 Task: Look for space in Al Miqdādīyah, Iraq from 1st June, 2023 to 9th June, 2023 for 5 adults in price range Rs.6000 to Rs.12000. Place can be entire place with 3 bedrooms having 3 beds and 3 bathrooms. Property type can be house, flat, guest house. Amenities needed are: washing machine. Booking option can be shelf check-in. Required host language is English.
Action: Mouse moved to (462, 100)
Screenshot: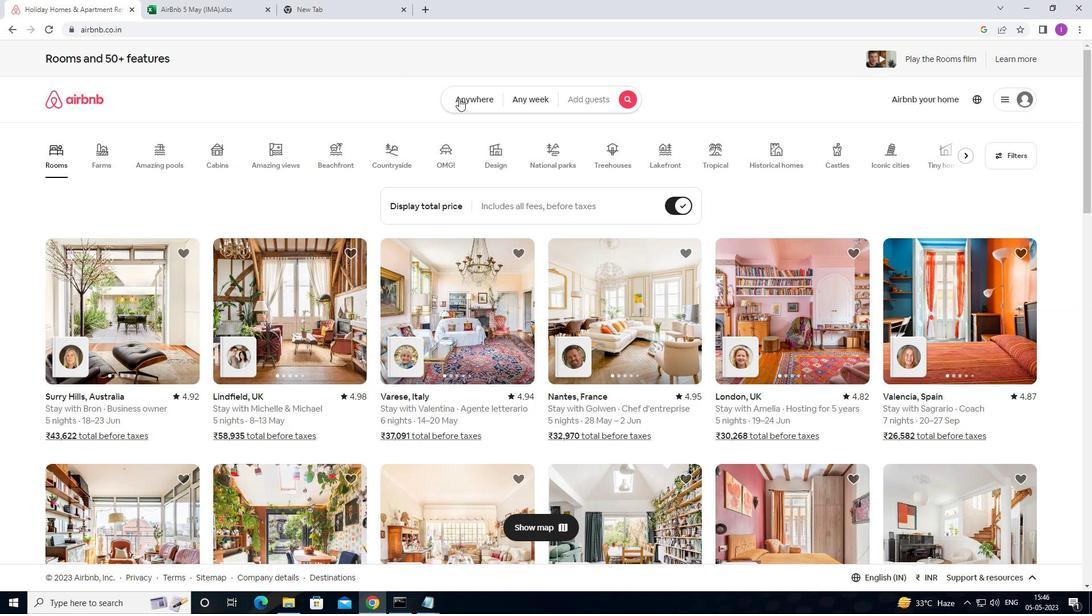 
Action: Mouse pressed left at (462, 100)
Screenshot: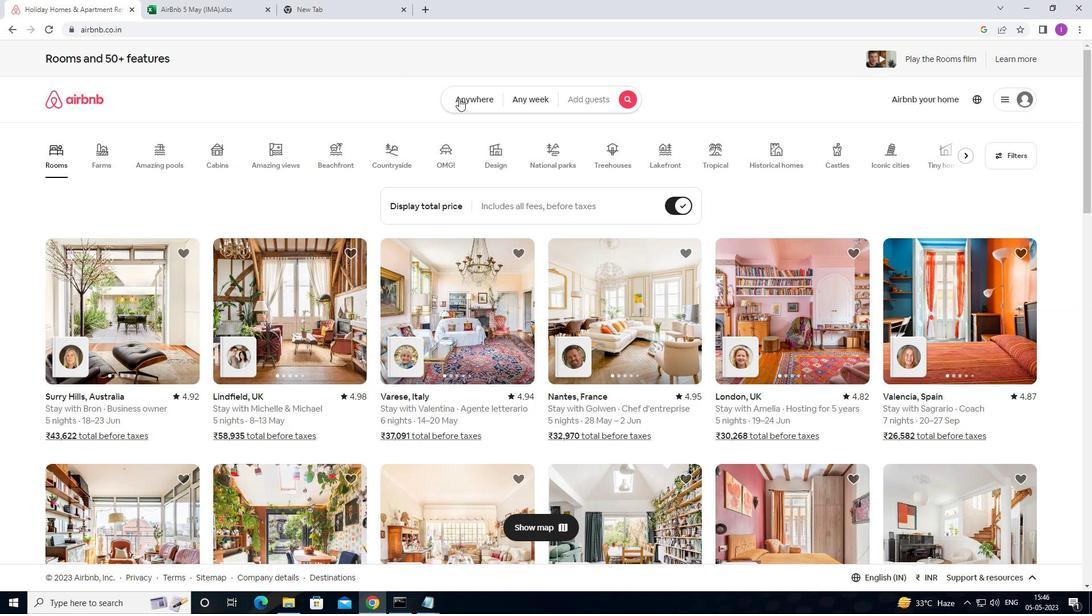 
Action: Mouse moved to (320, 143)
Screenshot: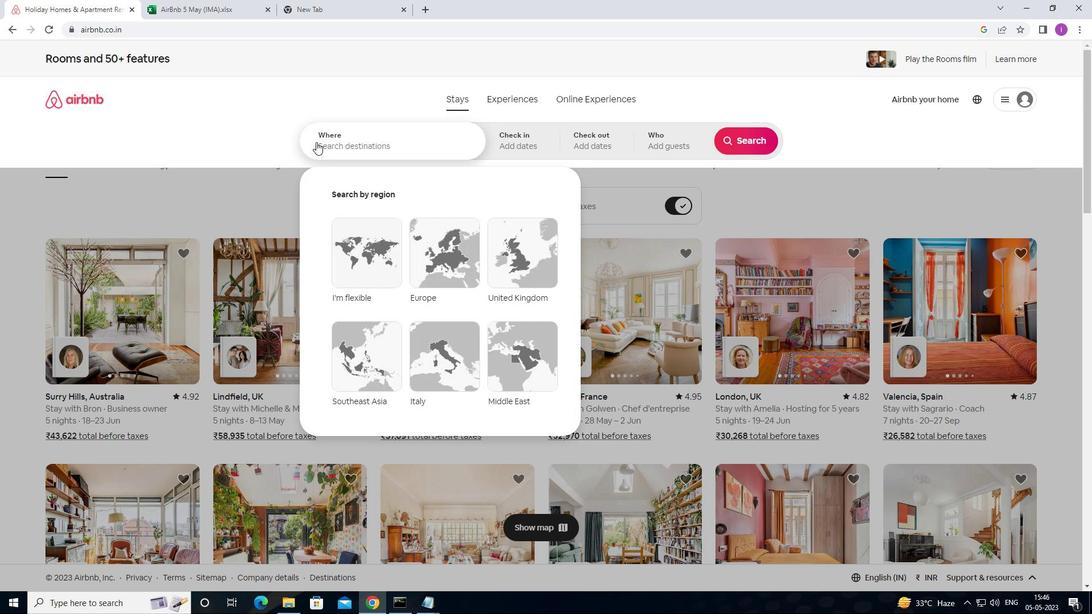 
Action: Mouse pressed left at (320, 143)
Screenshot: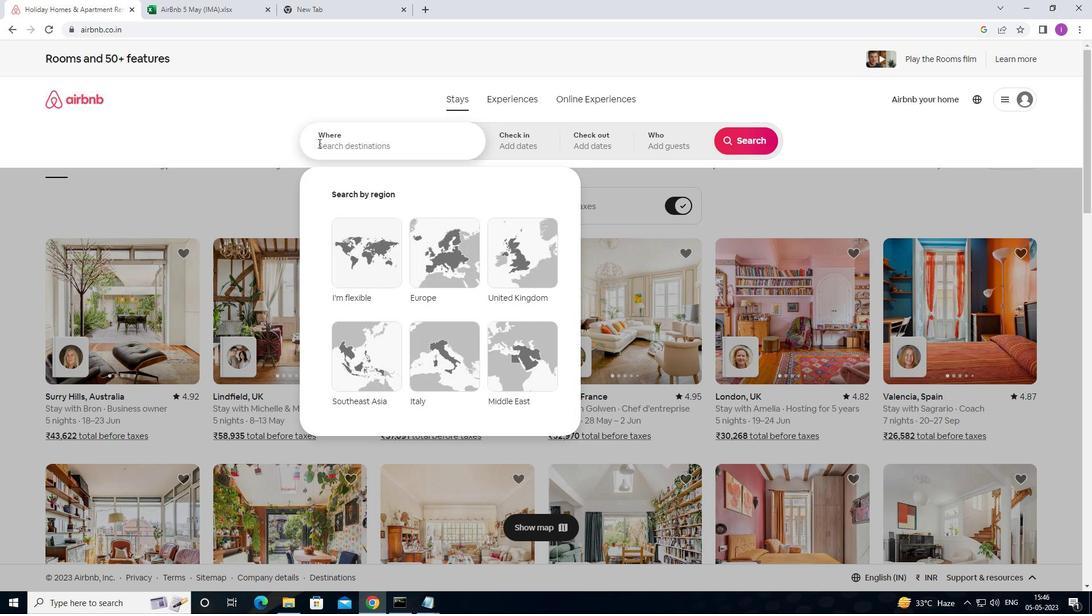 
Action: Mouse moved to (343, 142)
Screenshot: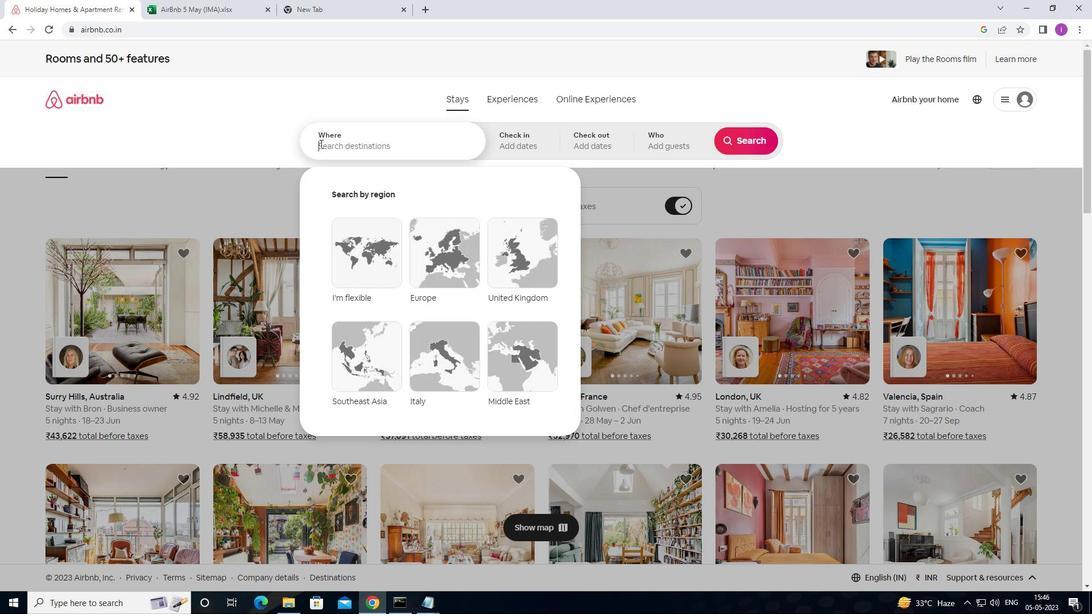 
Action: Key pressed <Key.shift>A<Key.shift>L<Key.space>MIQDADIYAH,<Key.shift><Key.shift>IRAQ
Screenshot: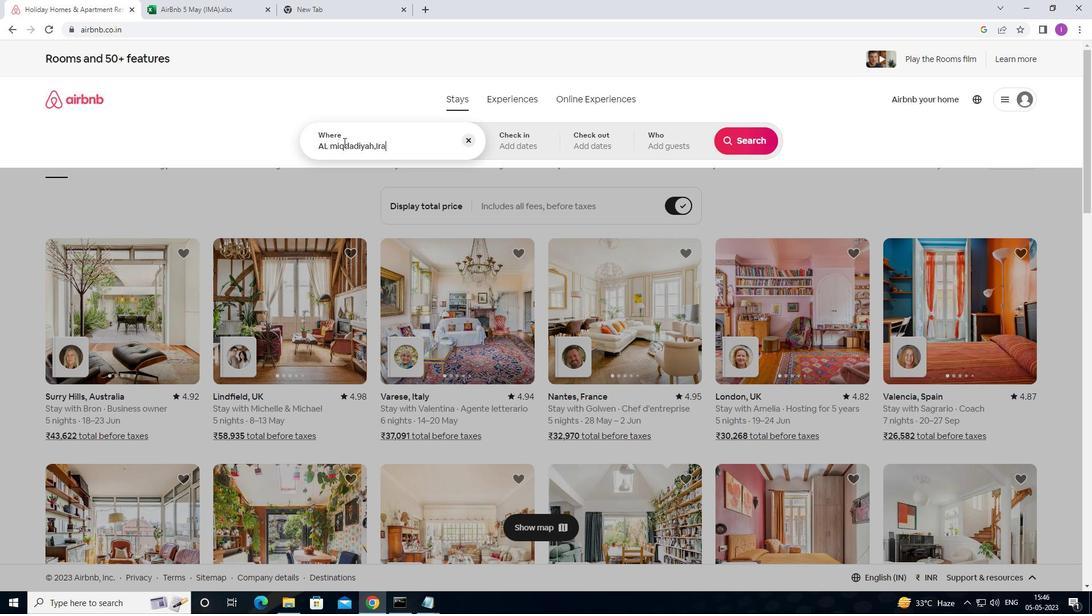 
Action: Mouse moved to (335, 146)
Screenshot: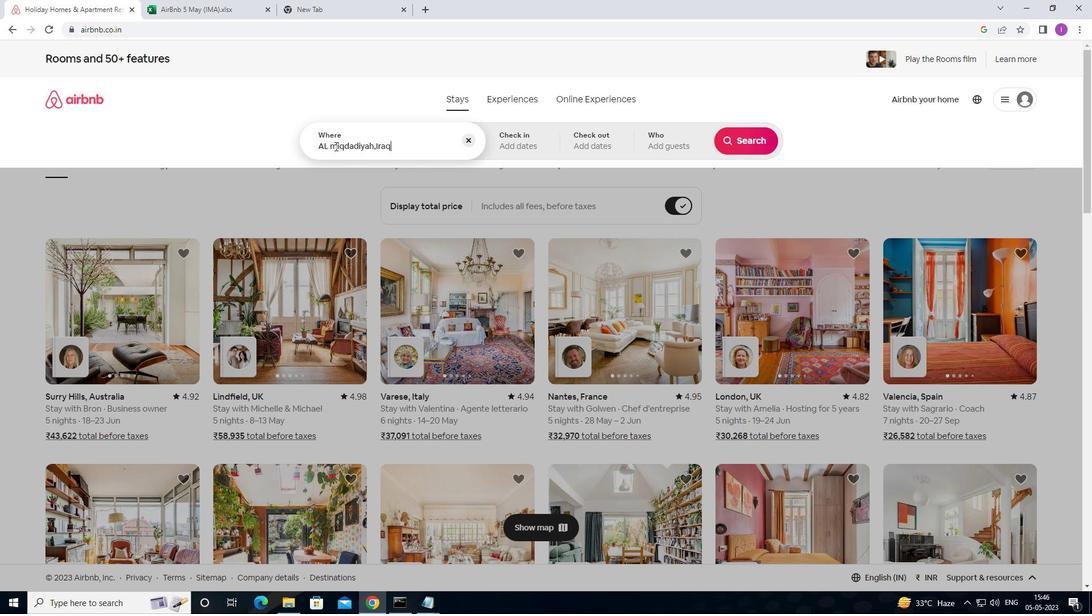 
Action: Mouse pressed left at (335, 146)
Screenshot: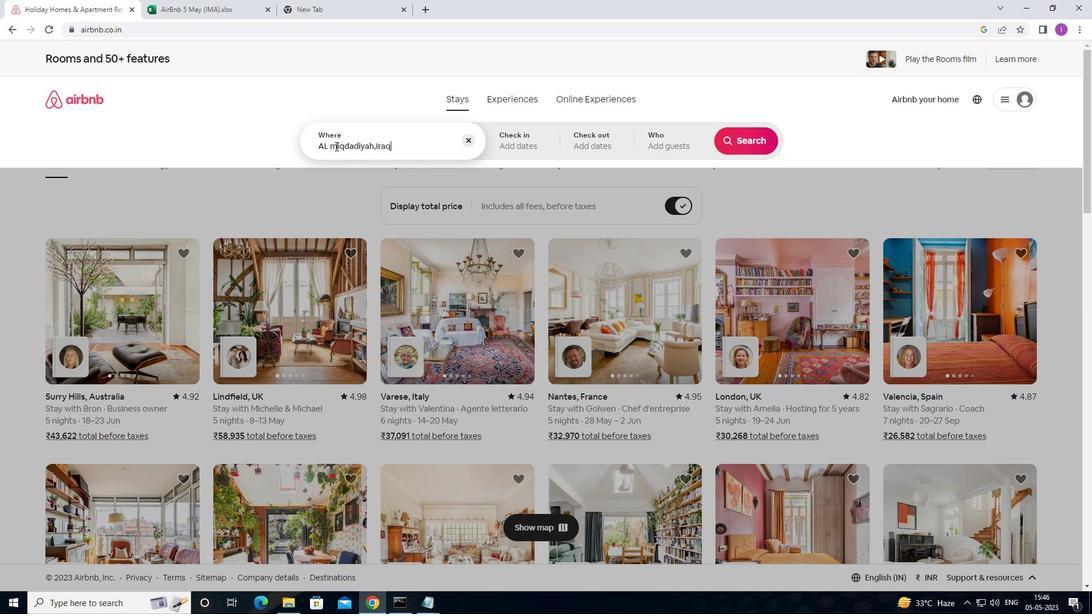 
Action: Mouse moved to (337, 146)
Screenshot: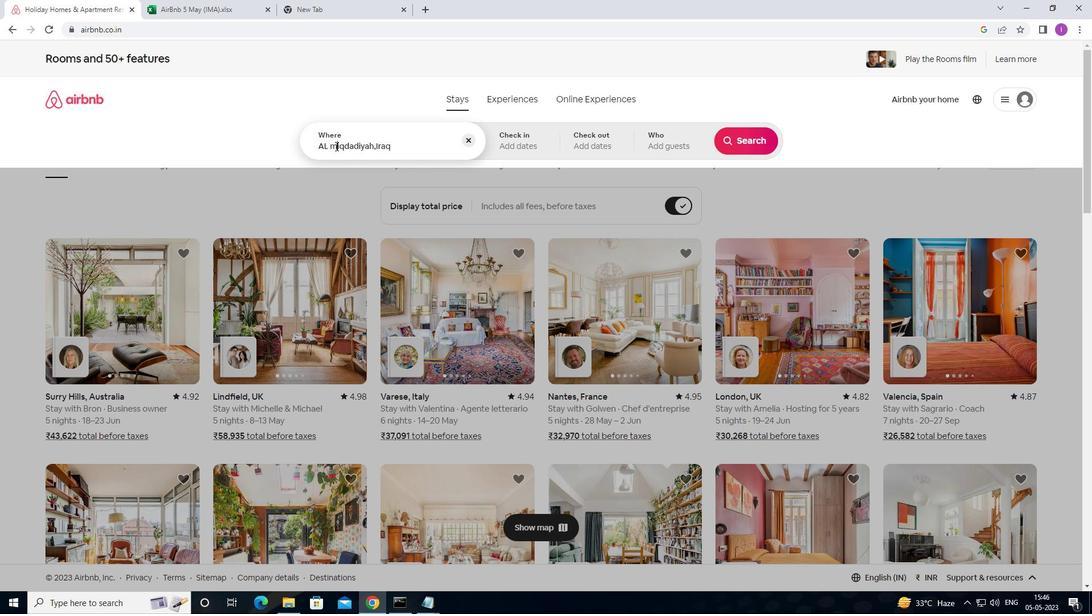 
Action: Key pressed <Key.backspace>
Screenshot: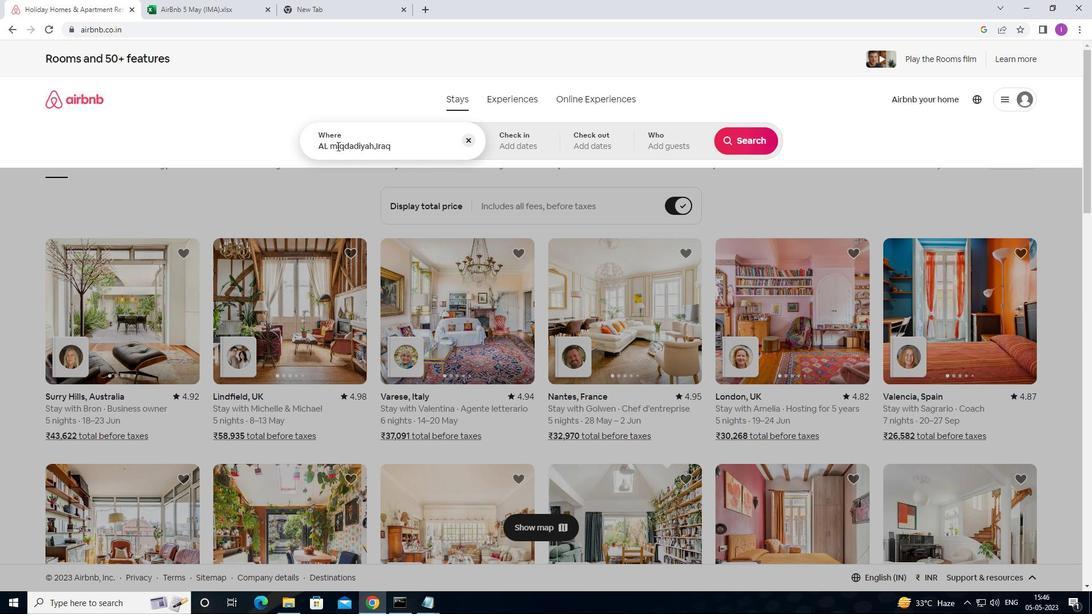
Action: Mouse moved to (344, 136)
Screenshot: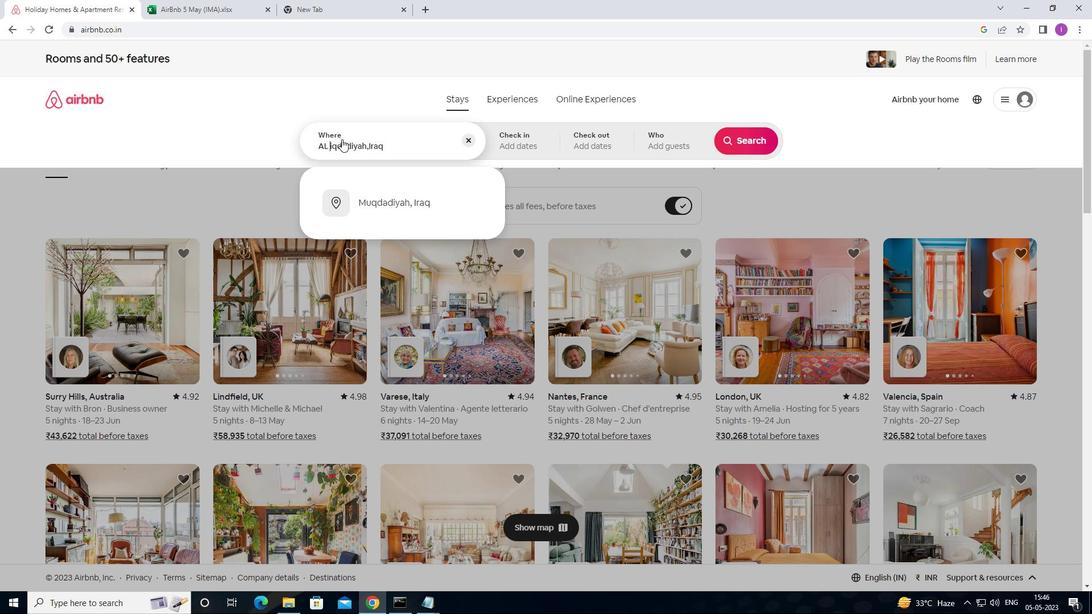 
Action: Key pressed <Key.shift>
Screenshot: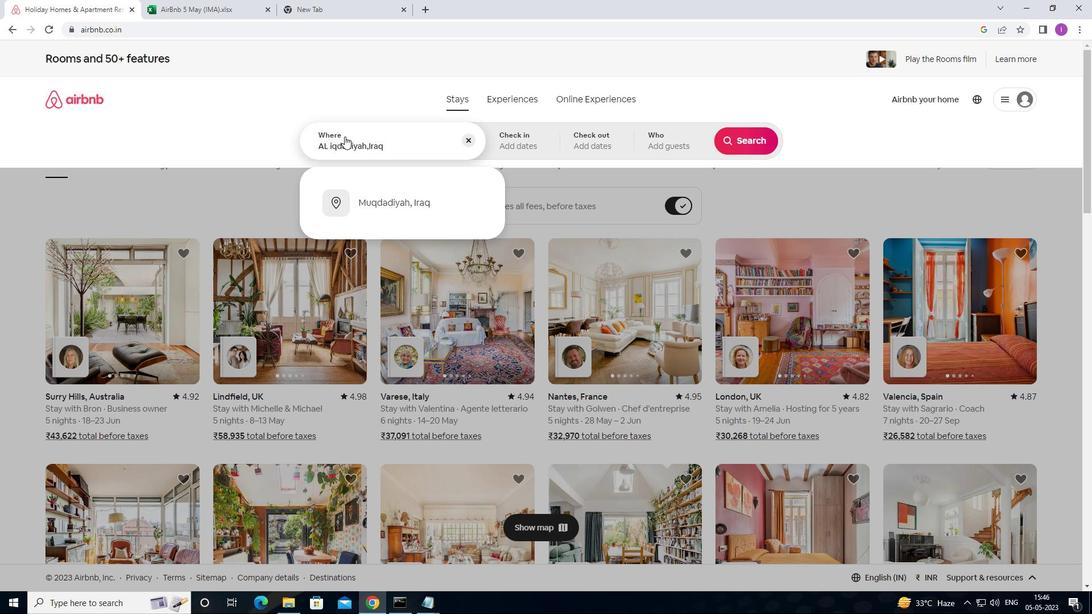 
Action: Mouse moved to (345, 135)
Screenshot: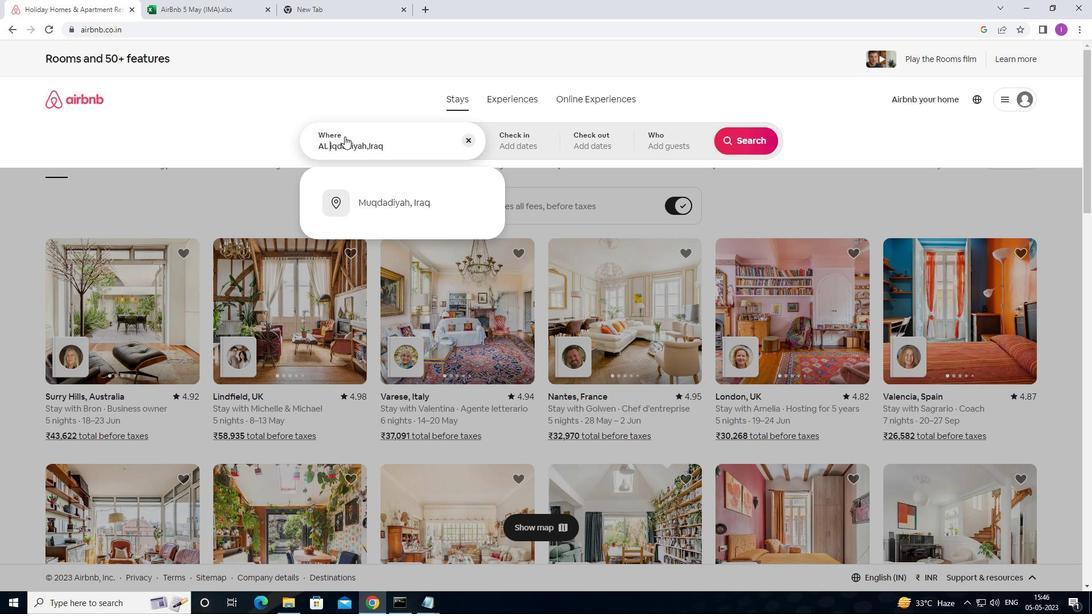 
Action: Key pressed <Key.shift>
Screenshot: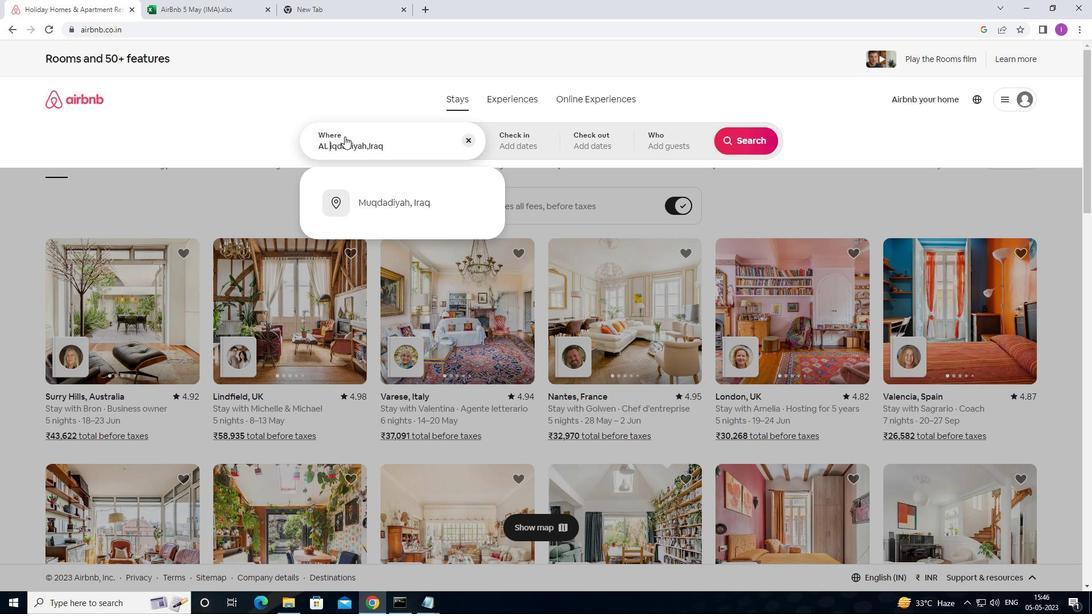 
Action: Mouse moved to (346, 134)
Screenshot: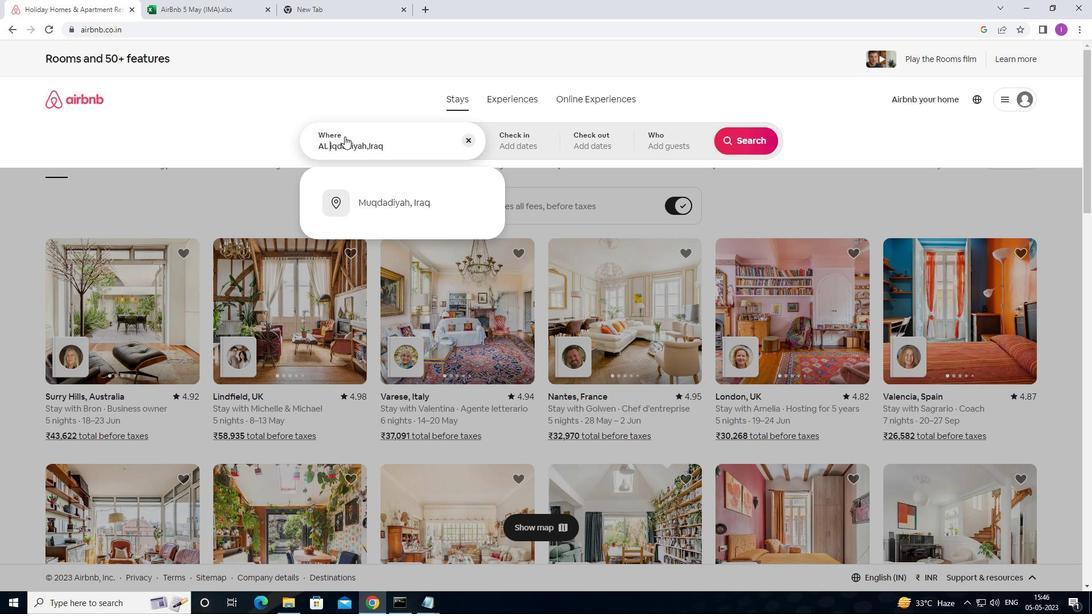 
Action: Key pressed <Key.shift><Key.shift><Key.shift><Key.shift><Key.shift><Key.shift><Key.shift><Key.shift><Key.shift><Key.shift><Key.shift><Key.shift><Key.shift><Key.shift><Key.shift><Key.shift><Key.shift><Key.shift><Key.shift><Key.shift><Key.shift><Key.shift><Key.shift><Key.shift><Key.shift><Key.shift><Key.shift><Key.shift><Key.shift><Key.shift><Key.shift><Key.shift><Key.shift><Key.shift>M
Screenshot: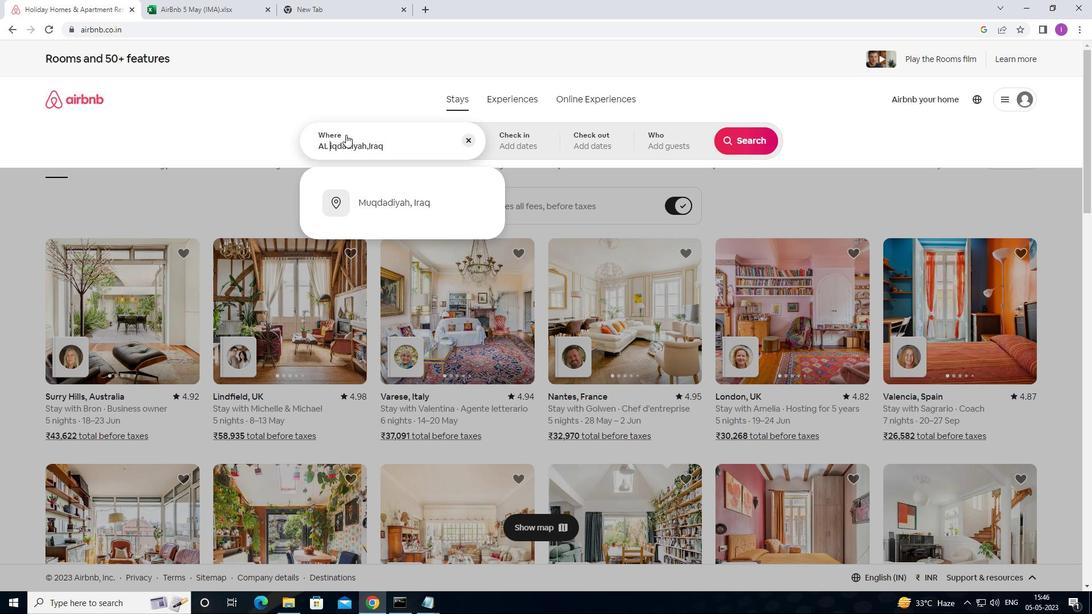 
Action: Mouse moved to (425, 149)
Screenshot: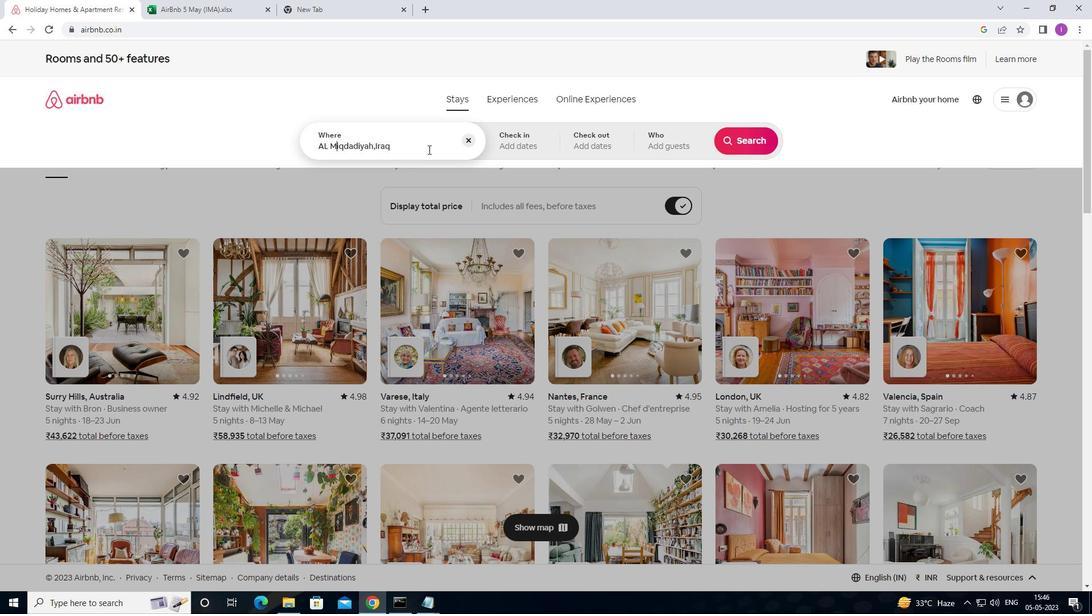
Action: Mouse pressed left at (425, 149)
Screenshot: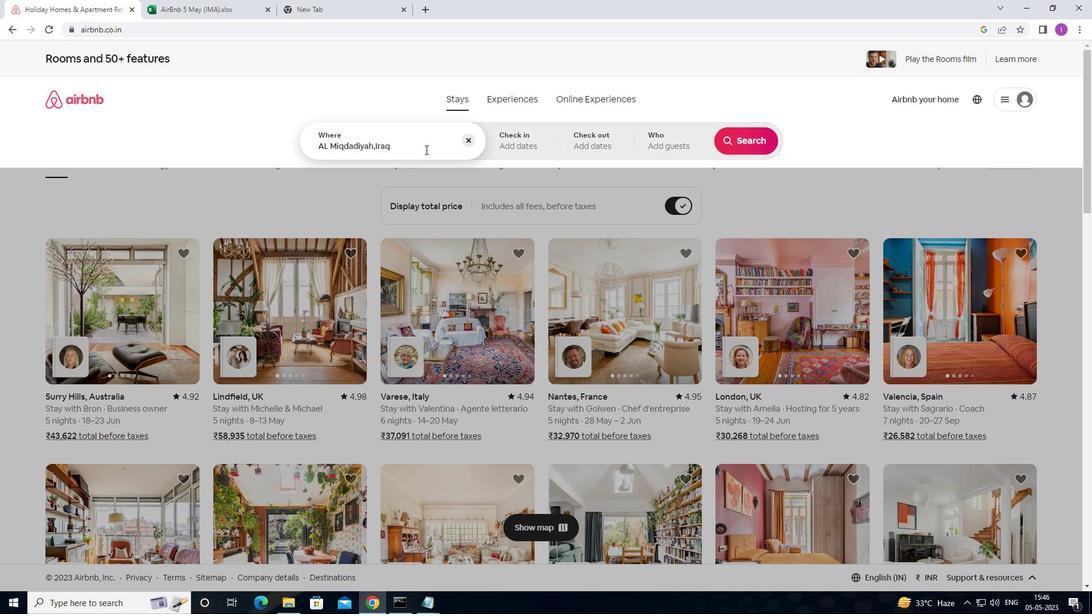 
Action: Mouse moved to (541, 147)
Screenshot: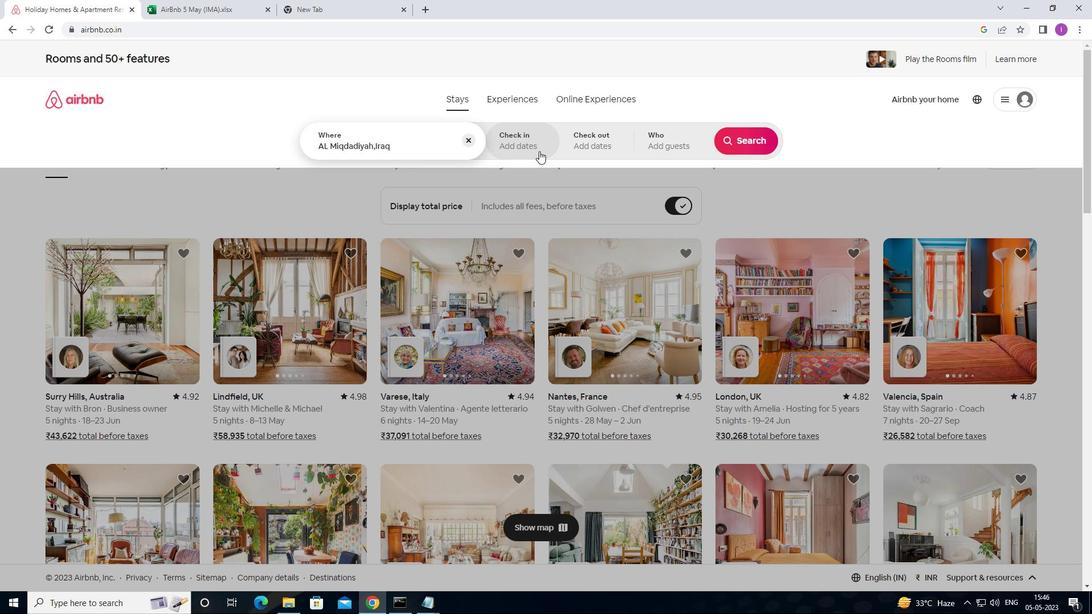 
Action: Mouse pressed left at (541, 147)
Screenshot: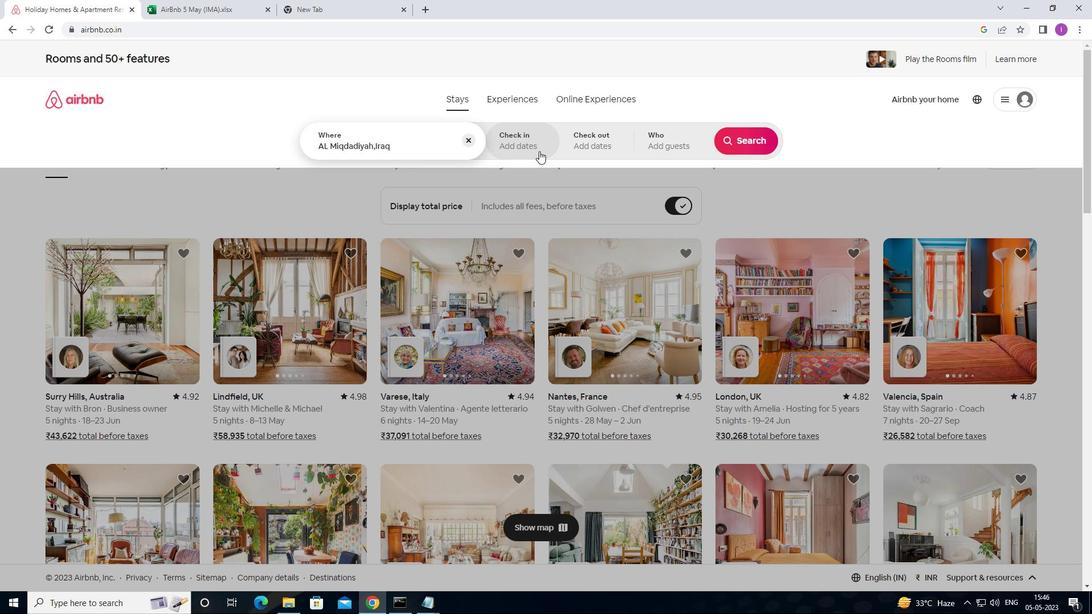 
Action: Mouse moved to (742, 233)
Screenshot: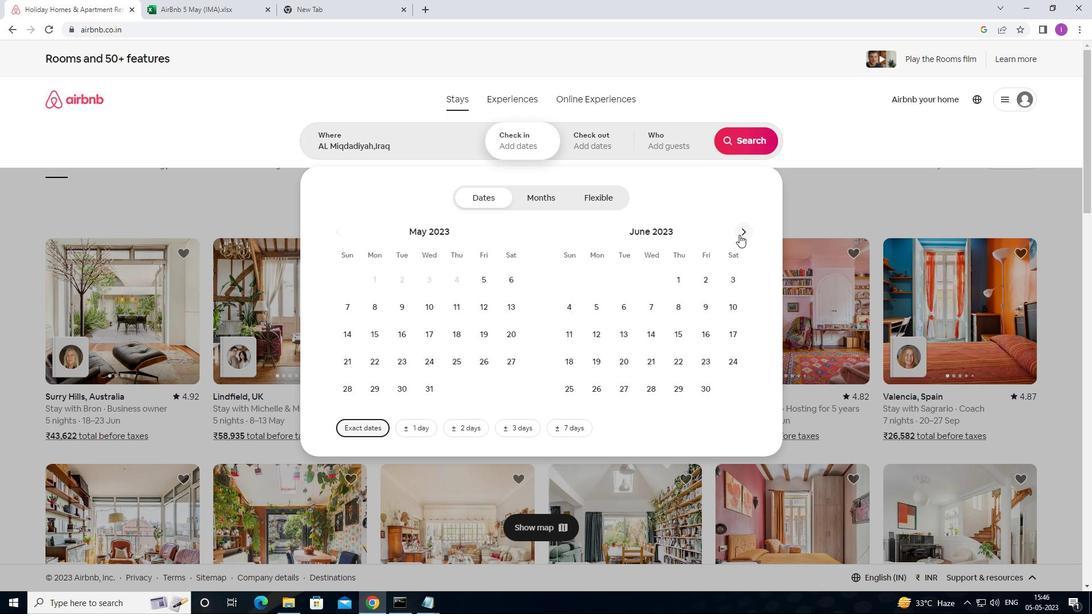 
Action: Mouse pressed left at (742, 233)
Screenshot: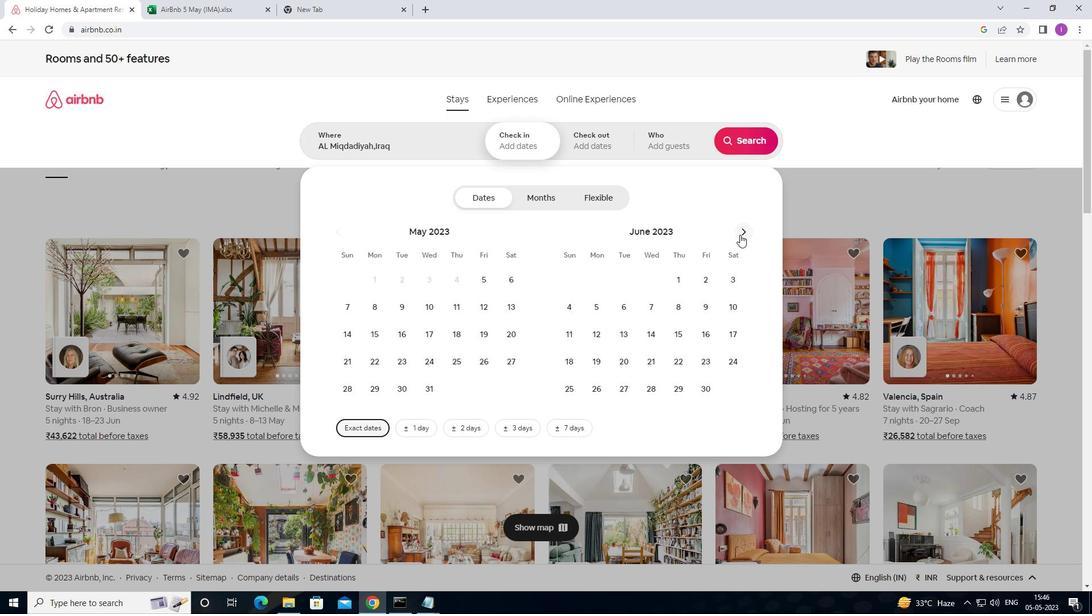 
Action: Mouse moved to (460, 280)
Screenshot: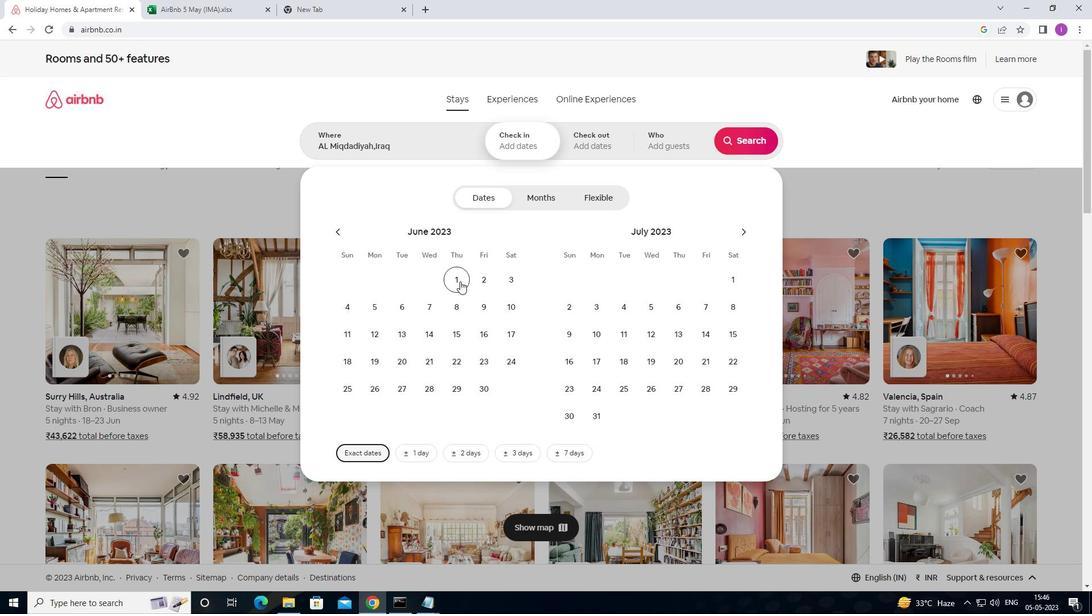 
Action: Mouse pressed left at (460, 280)
Screenshot: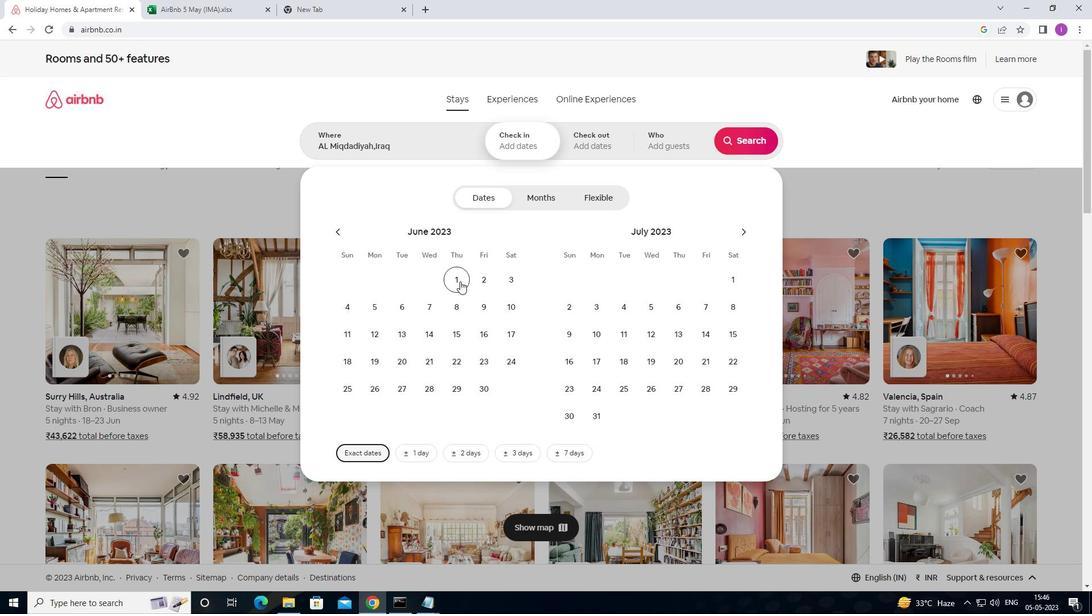 
Action: Mouse moved to (483, 309)
Screenshot: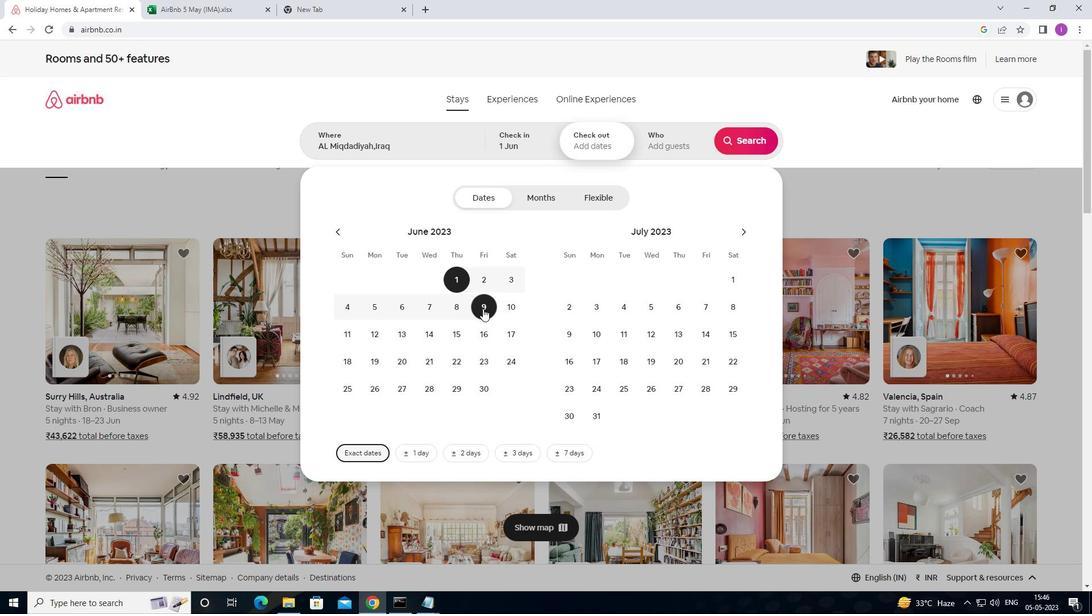 
Action: Mouse pressed left at (483, 309)
Screenshot: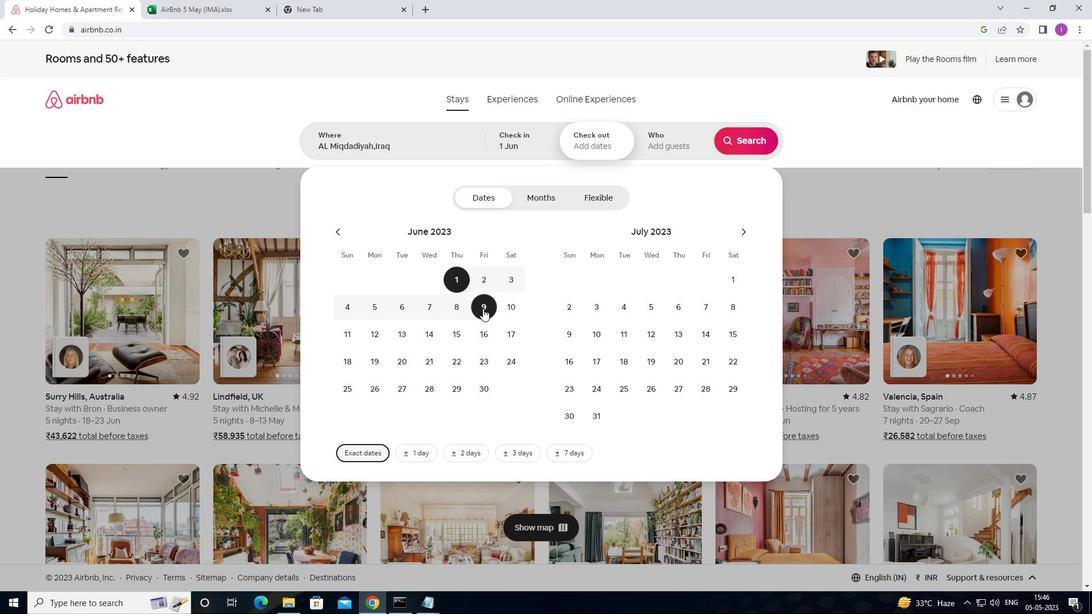
Action: Mouse moved to (669, 148)
Screenshot: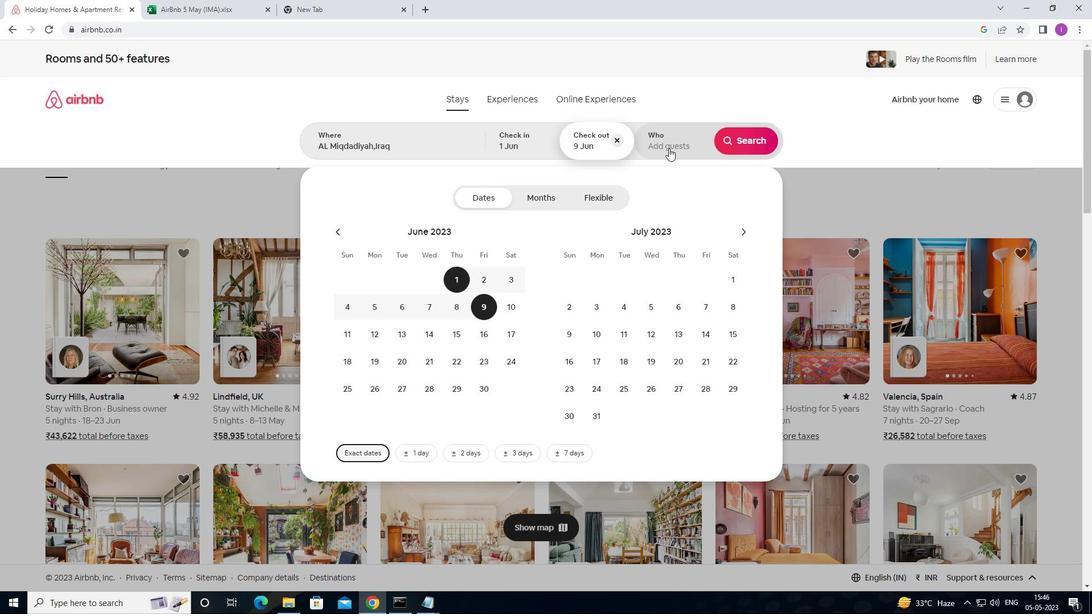 
Action: Mouse pressed left at (669, 148)
Screenshot: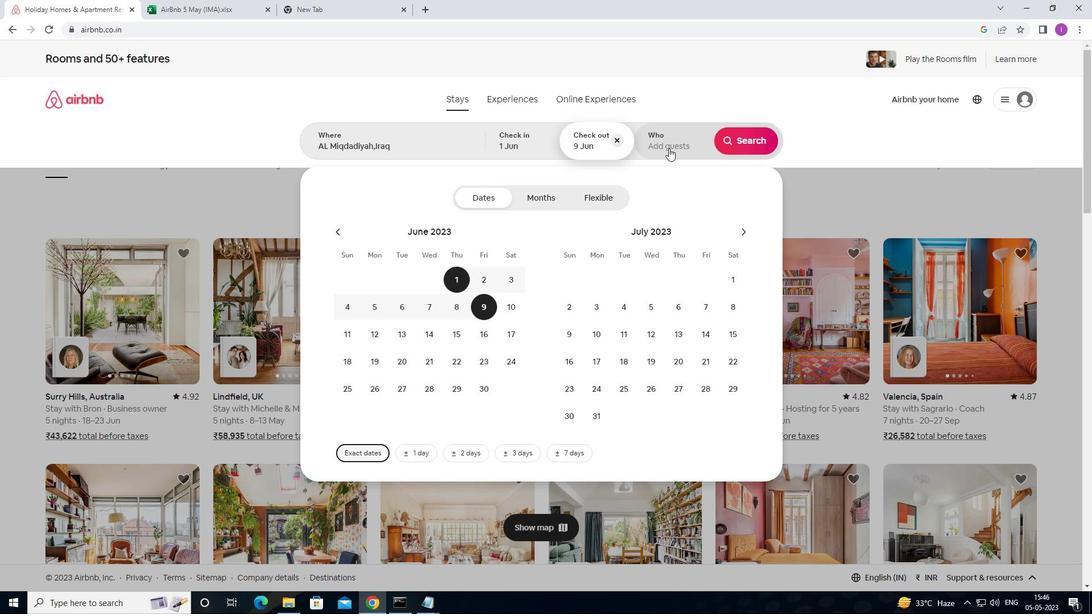 
Action: Mouse moved to (754, 198)
Screenshot: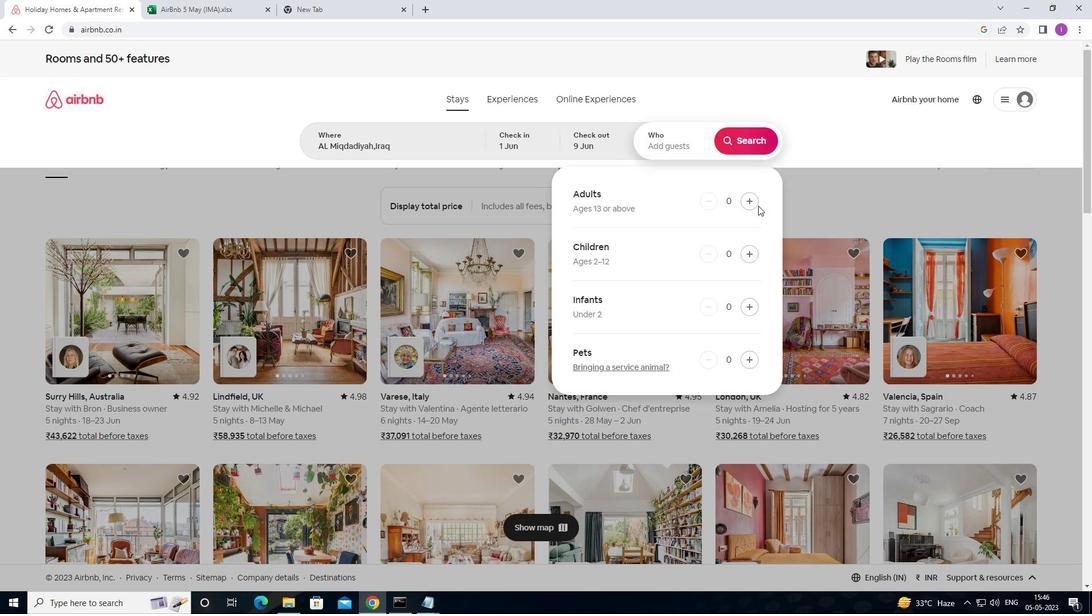 
Action: Mouse pressed left at (754, 198)
Screenshot: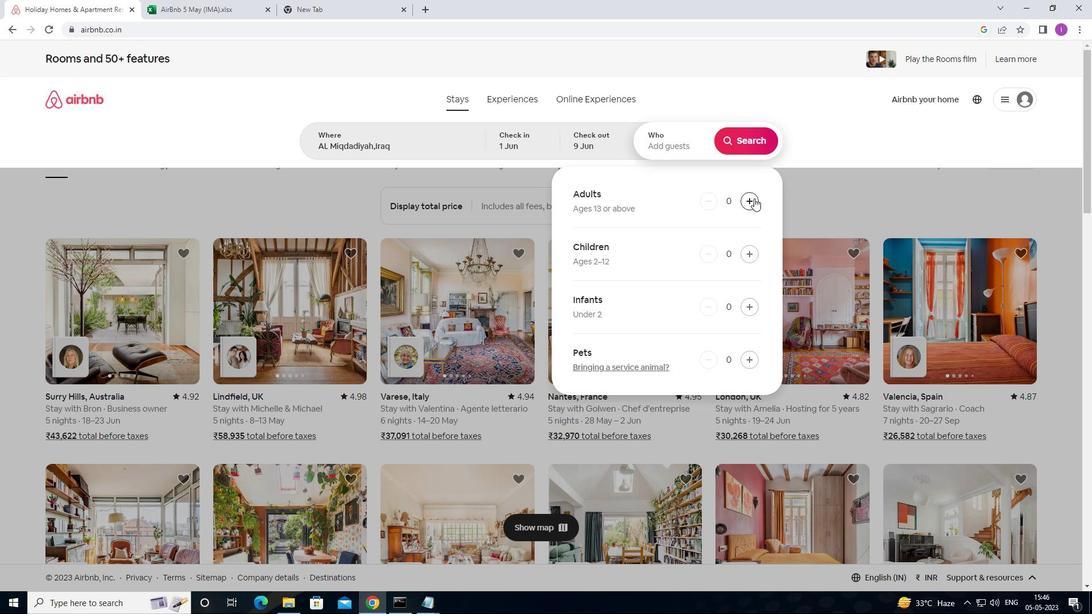 
Action: Mouse moved to (755, 197)
Screenshot: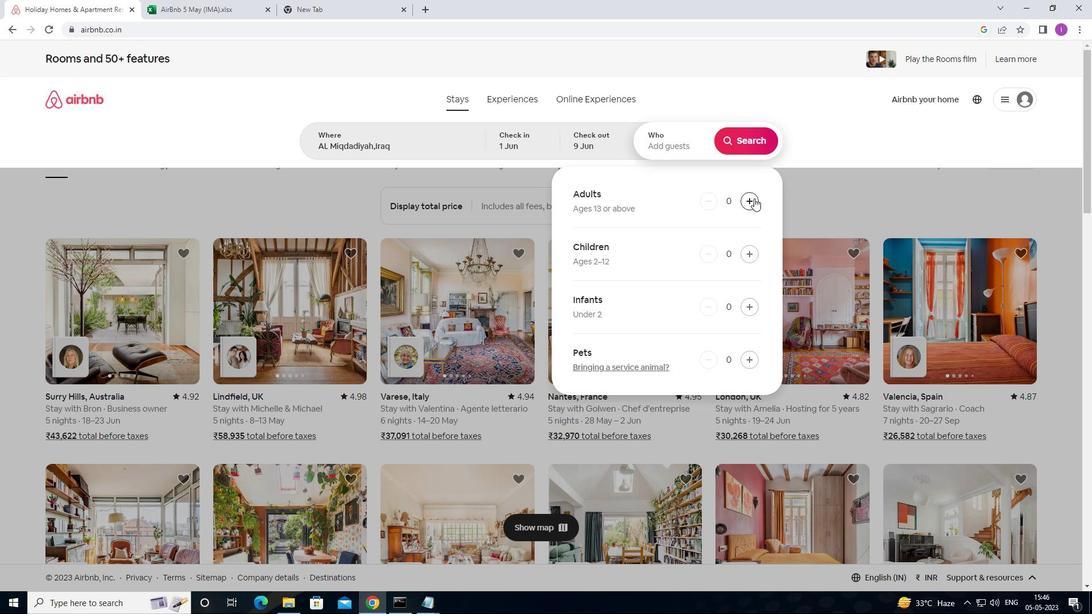 
Action: Mouse pressed left at (755, 197)
Screenshot: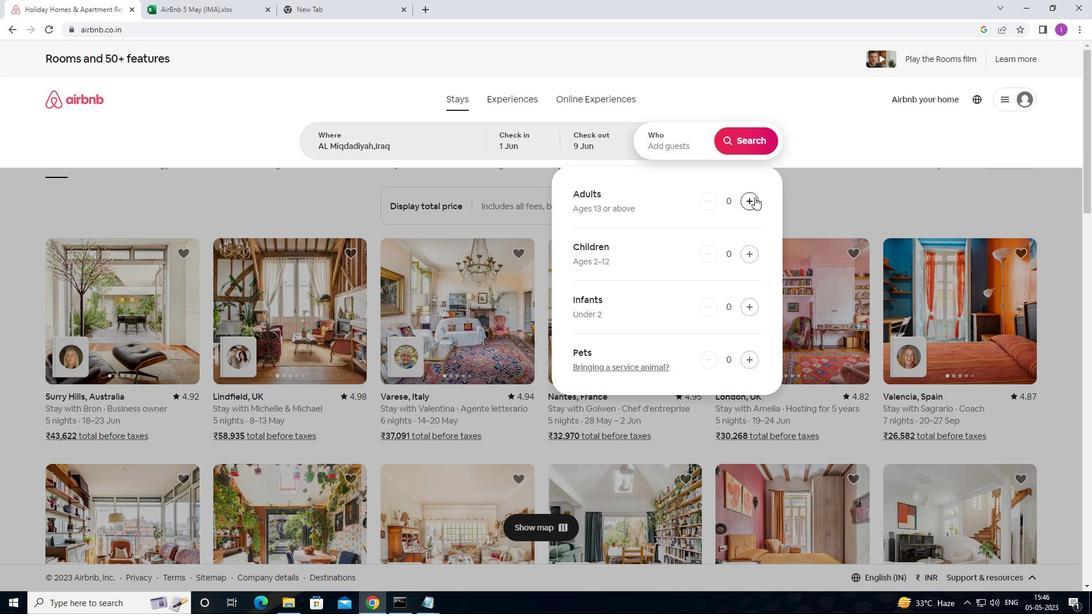 
Action: Mouse pressed left at (755, 197)
Screenshot: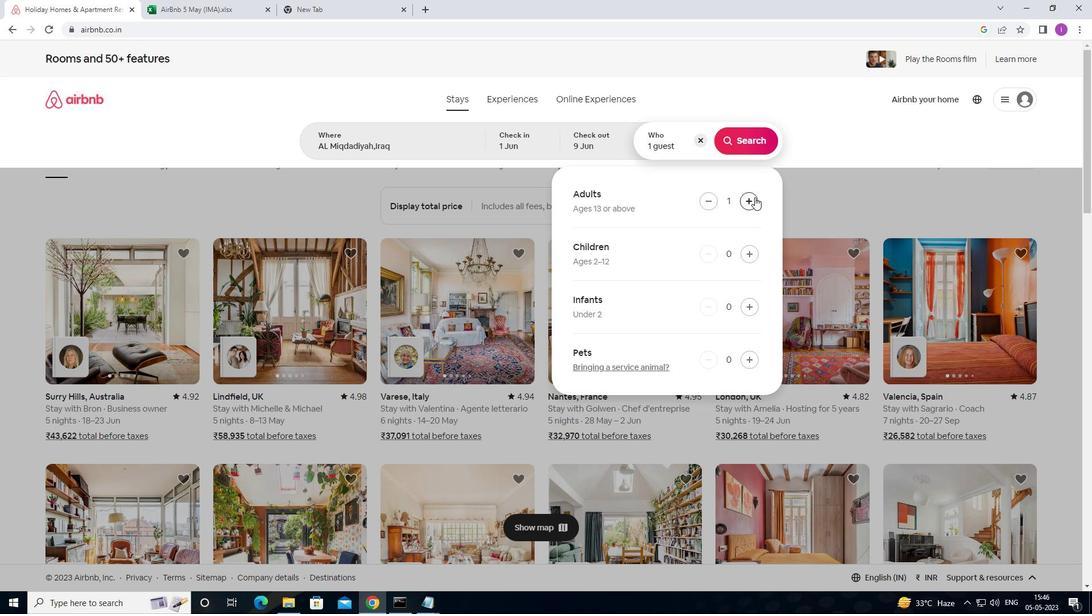 
Action: Mouse moved to (755, 197)
Screenshot: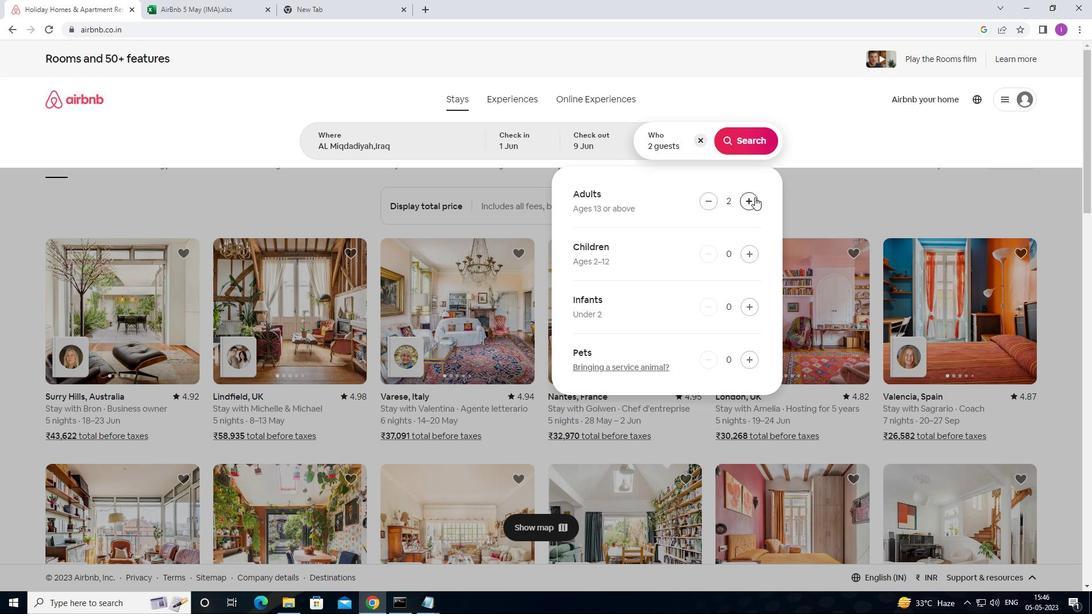 
Action: Mouse pressed left at (755, 197)
Screenshot: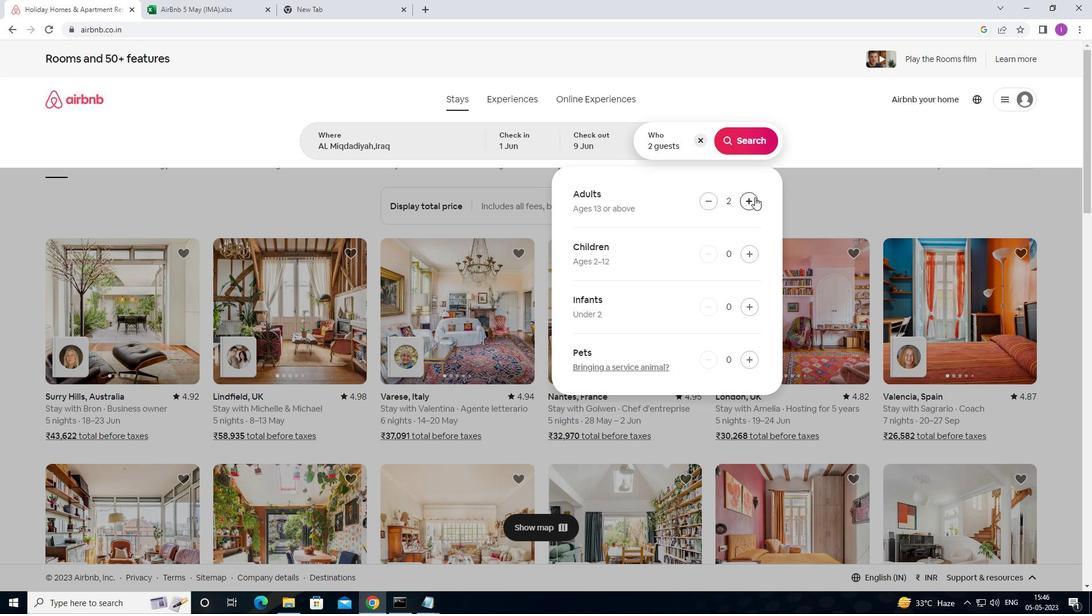 
Action: Mouse pressed left at (755, 197)
Screenshot: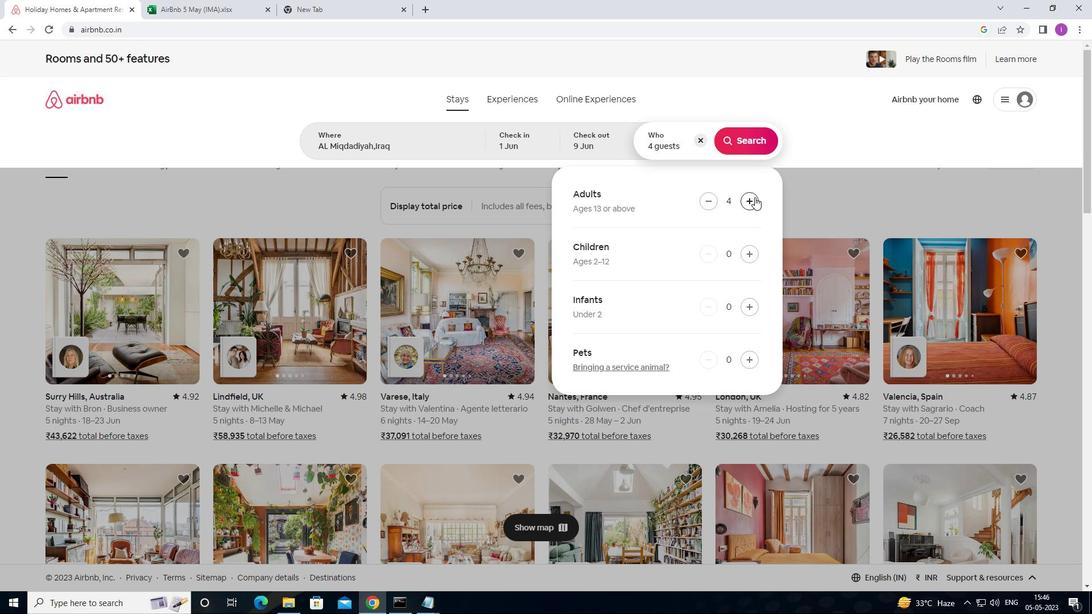
Action: Mouse moved to (752, 143)
Screenshot: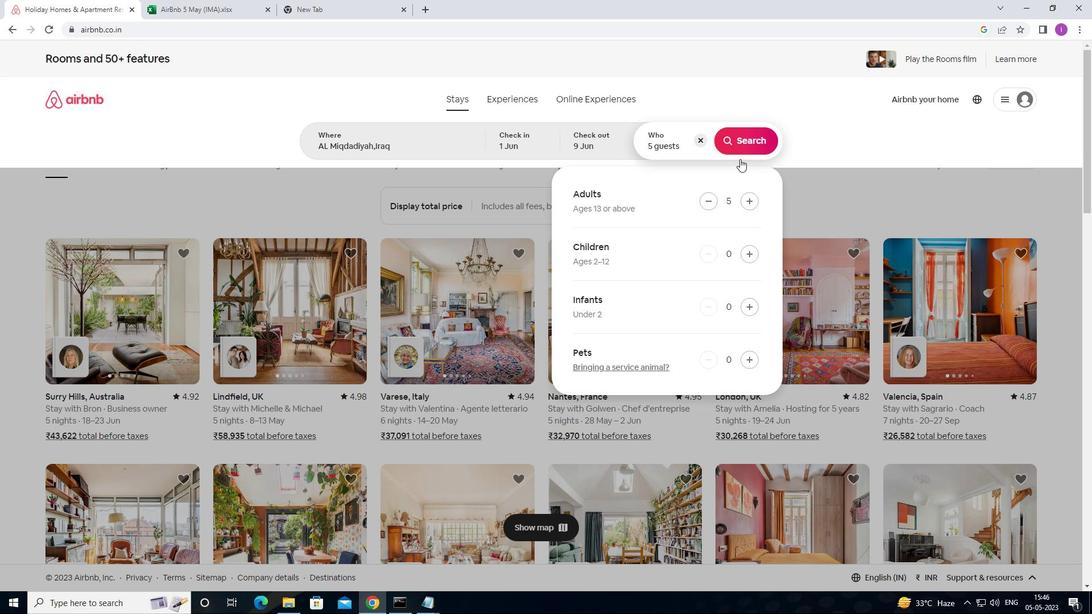
Action: Mouse pressed left at (752, 143)
Screenshot: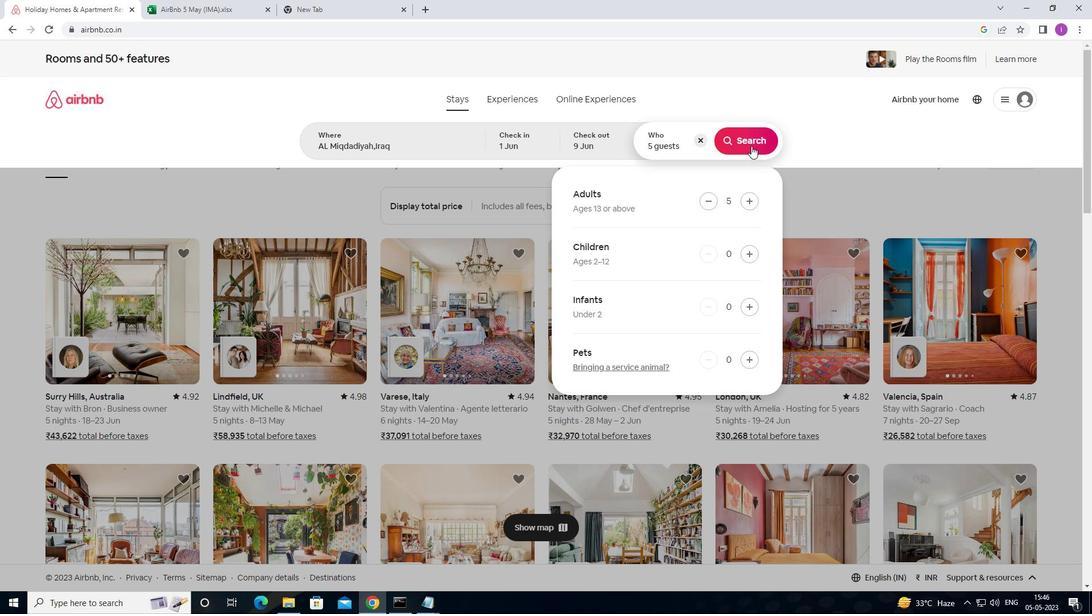 
Action: Mouse moved to (1028, 110)
Screenshot: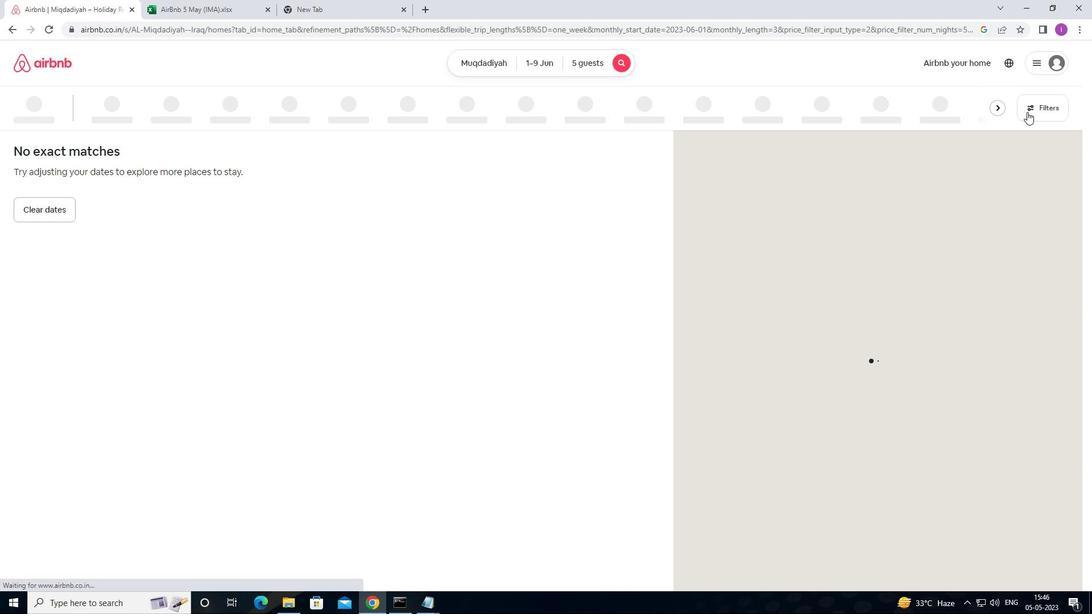 
Action: Mouse pressed left at (1028, 110)
Screenshot: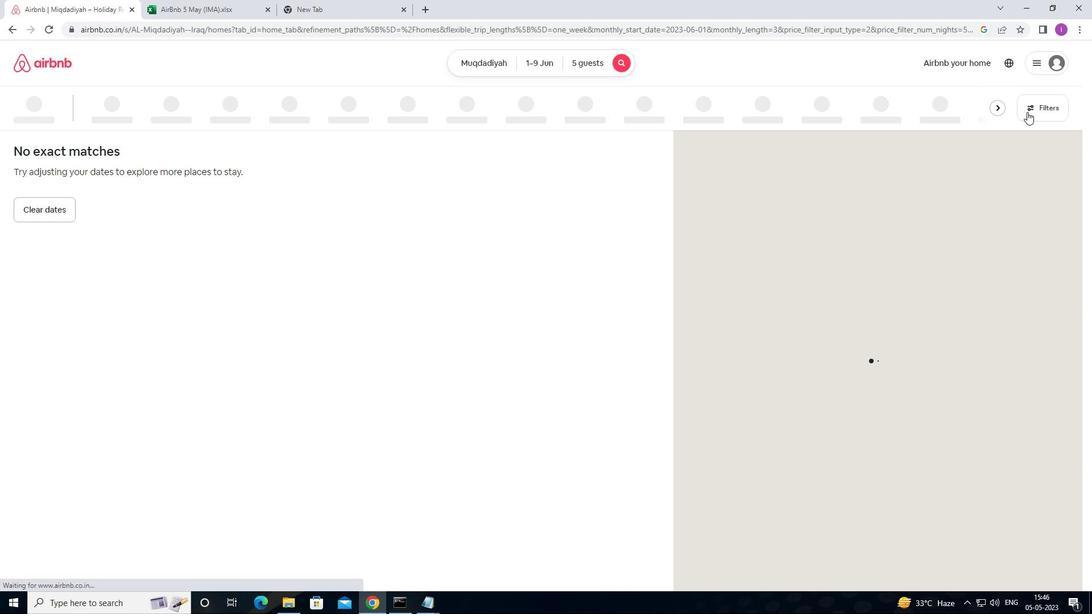 
Action: Mouse moved to (411, 387)
Screenshot: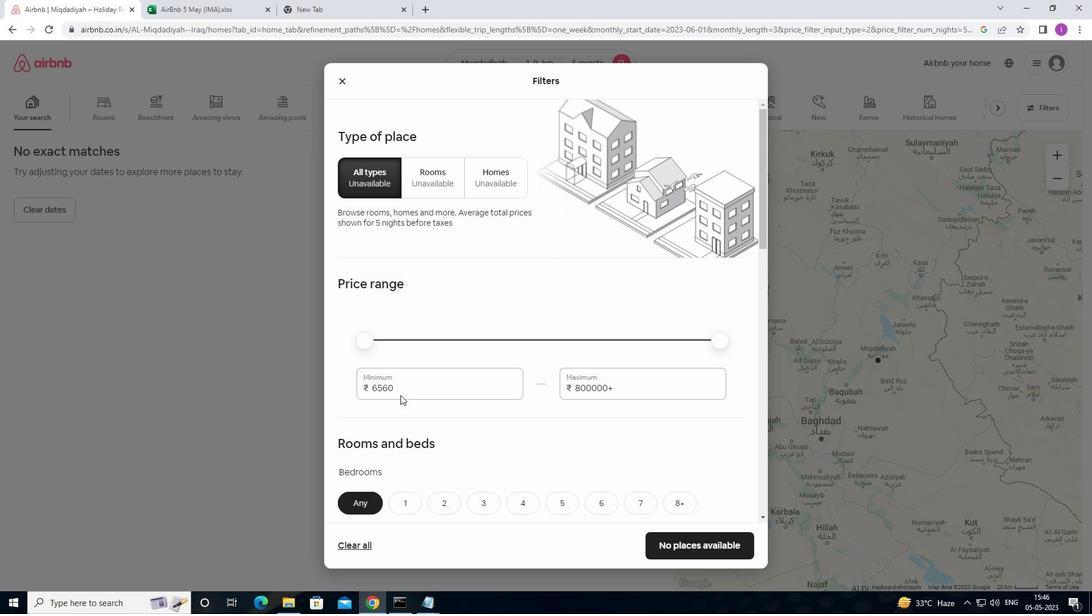 
Action: Mouse pressed left at (411, 387)
Screenshot: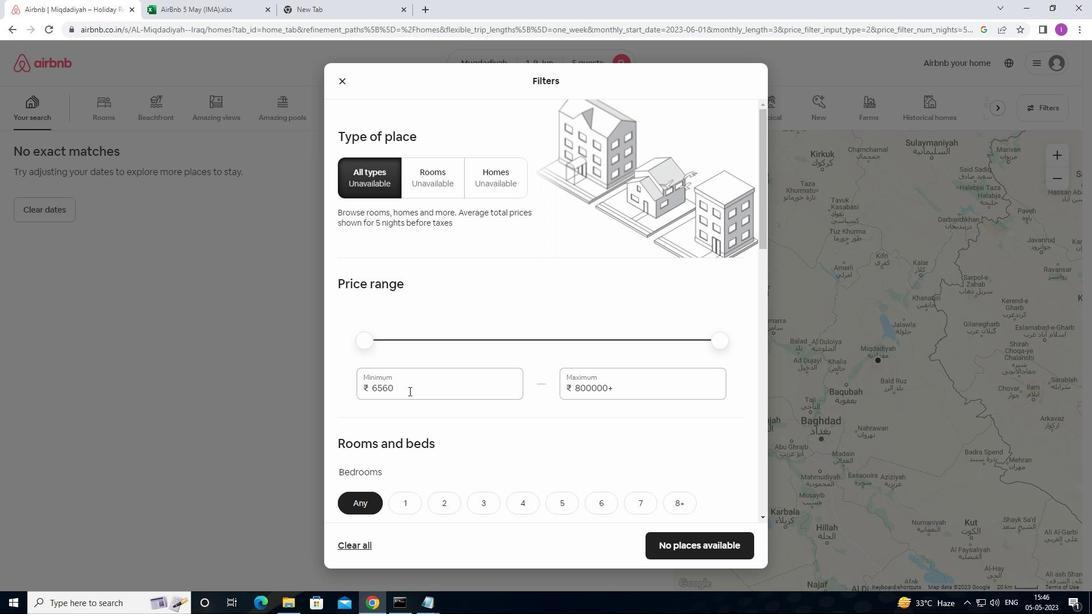 
Action: Mouse moved to (359, 383)
Screenshot: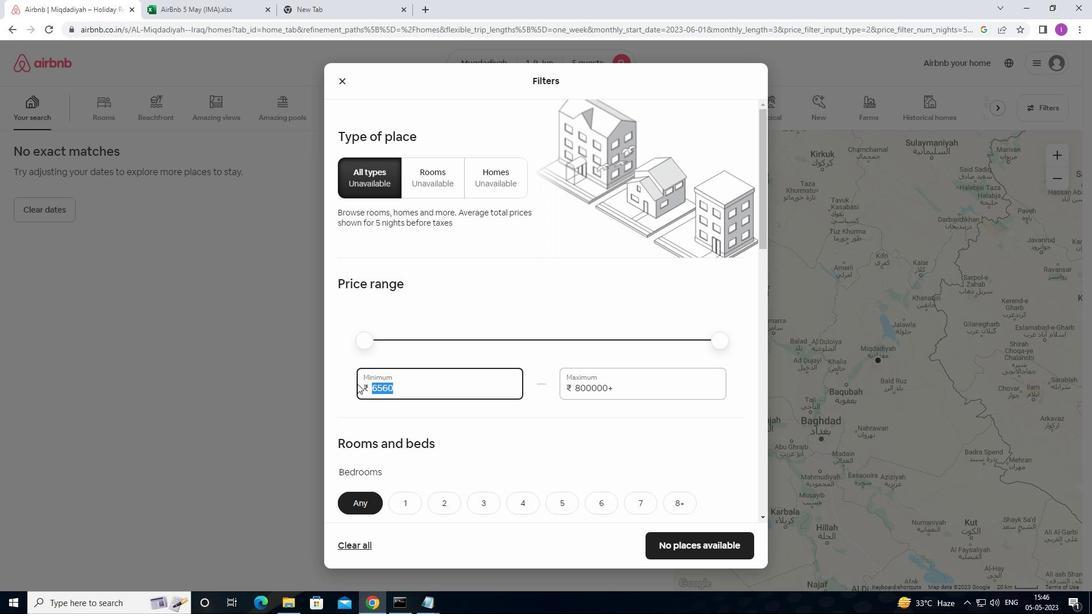 
Action: Key pressed 6
Screenshot: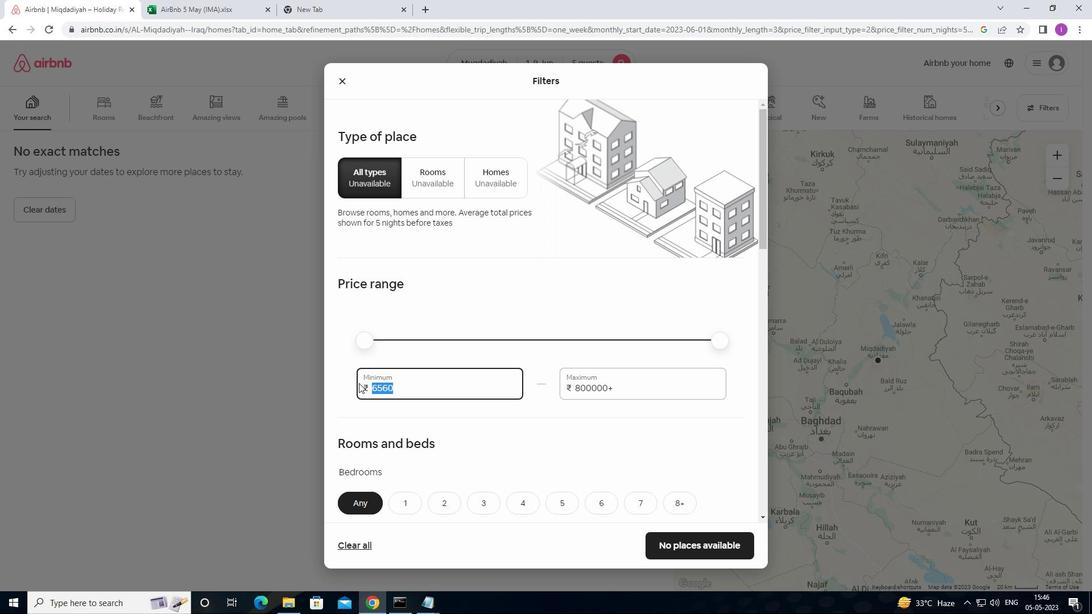 
Action: Mouse moved to (359, 382)
Screenshot: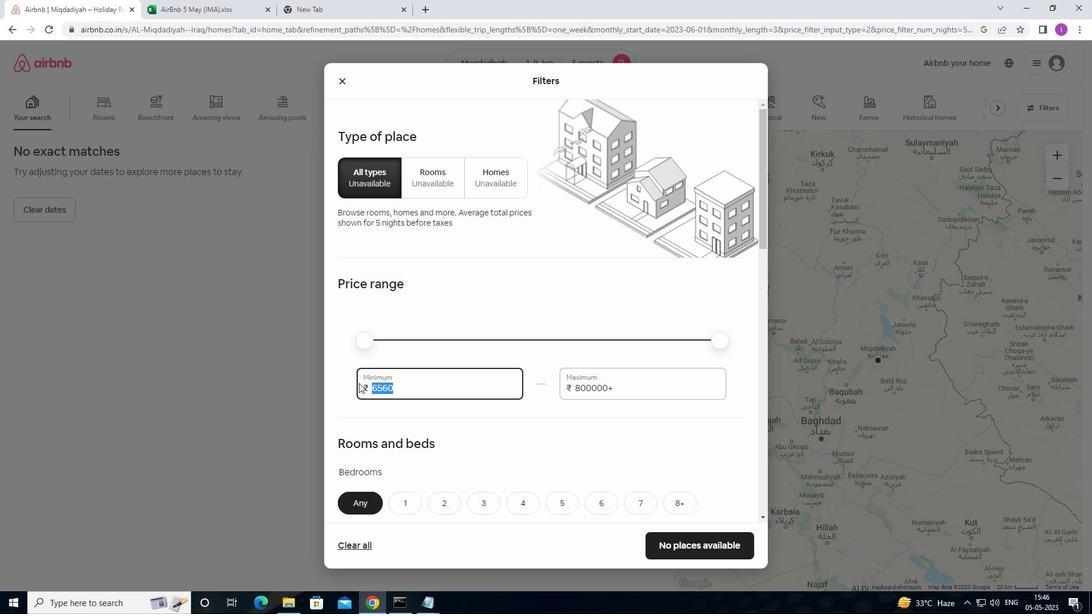 
Action: Key pressed 0
Screenshot: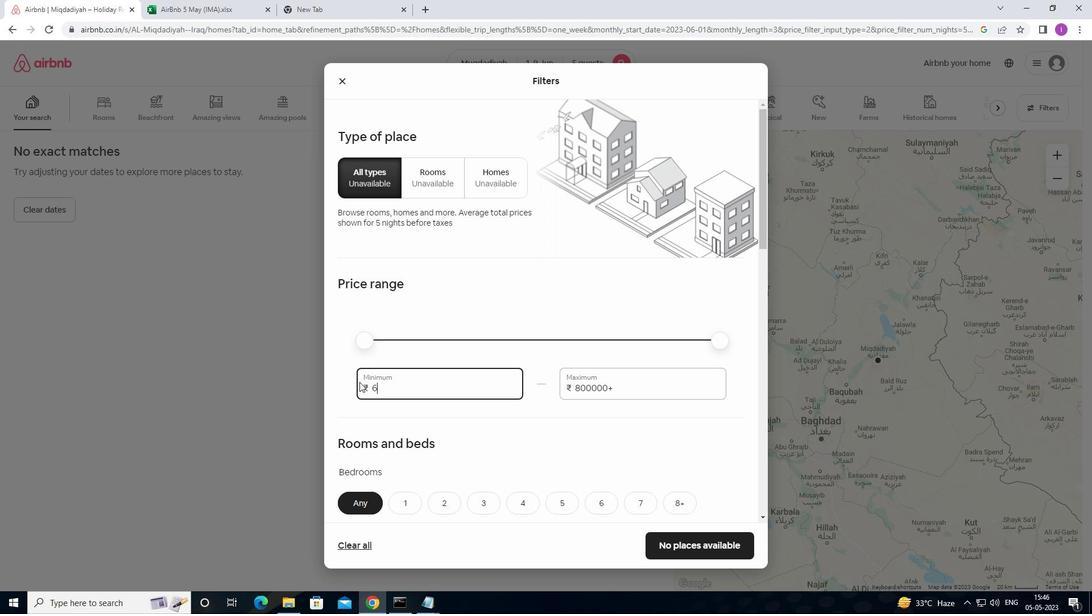 
Action: Mouse moved to (360, 382)
Screenshot: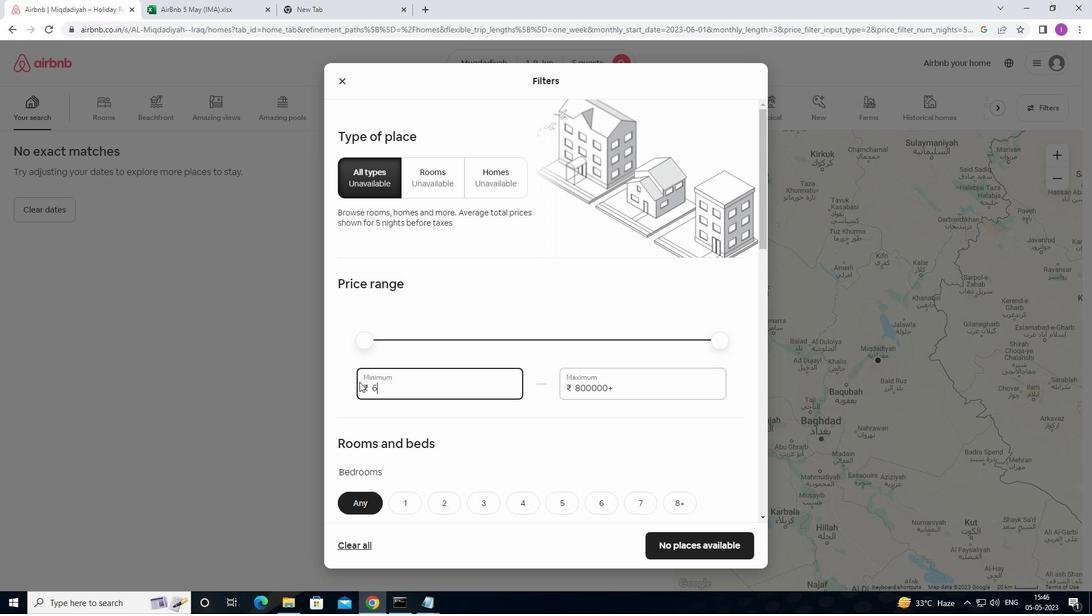 
Action: Key pressed 00
Screenshot: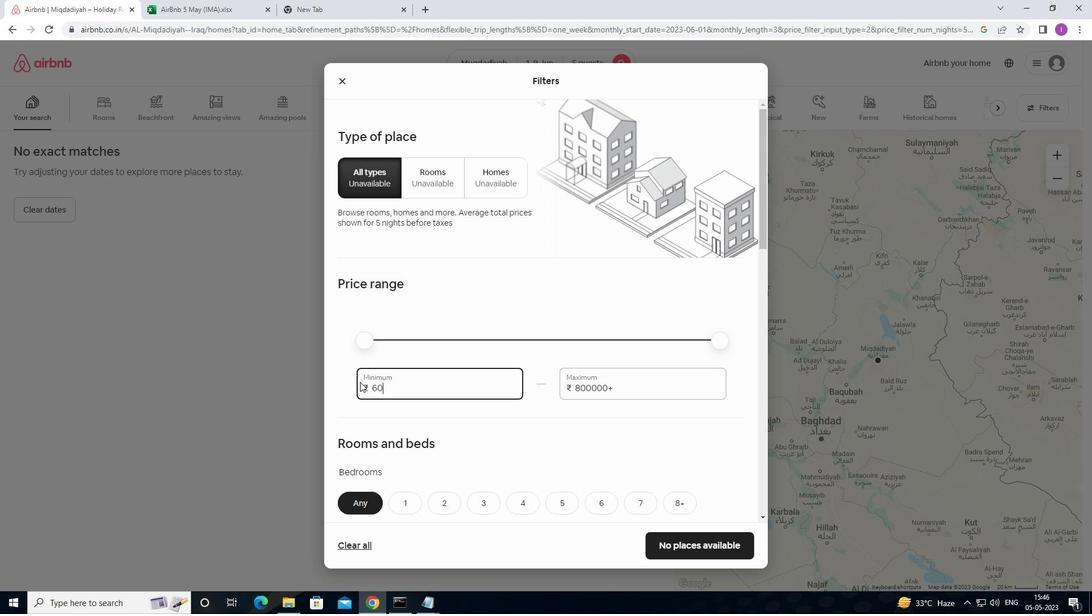 
Action: Mouse moved to (618, 389)
Screenshot: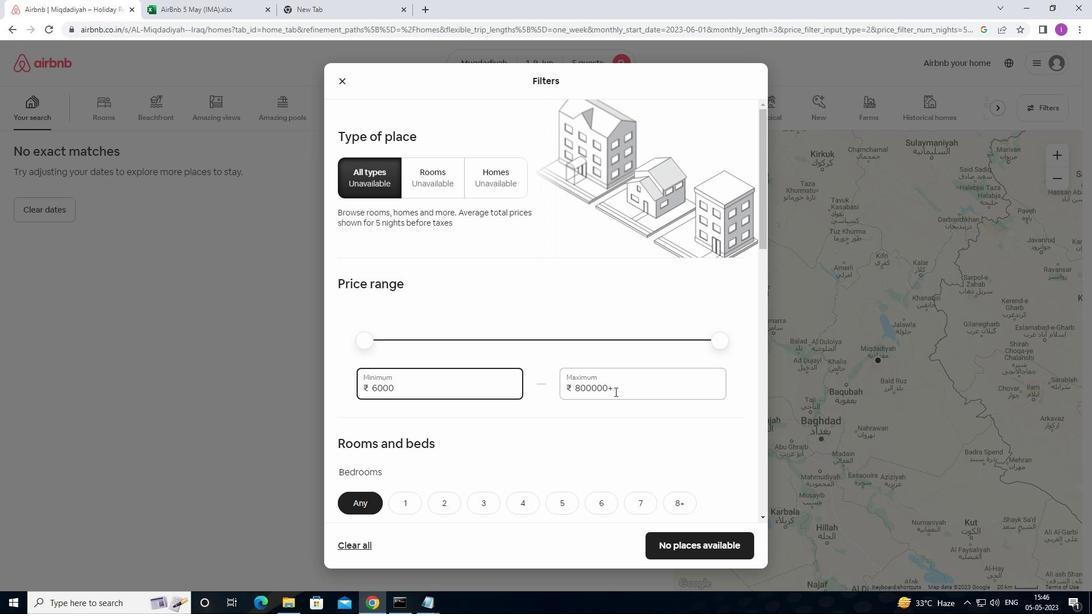 
Action: Mouse pressed left at (618, 389)
Screenshot: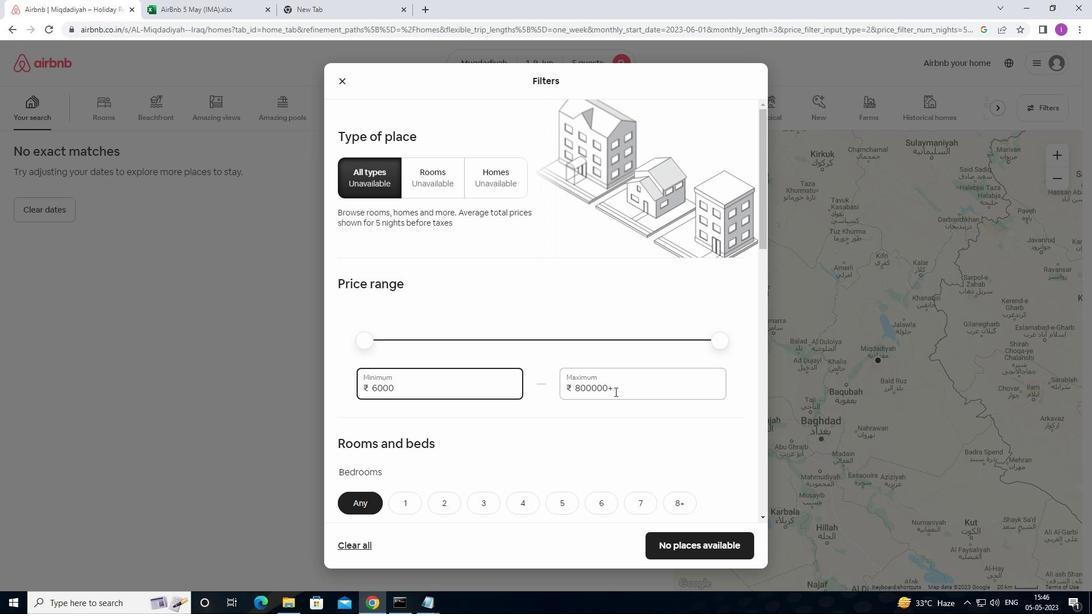 
Action: Mouse moved to (548, 394)
Screenshot: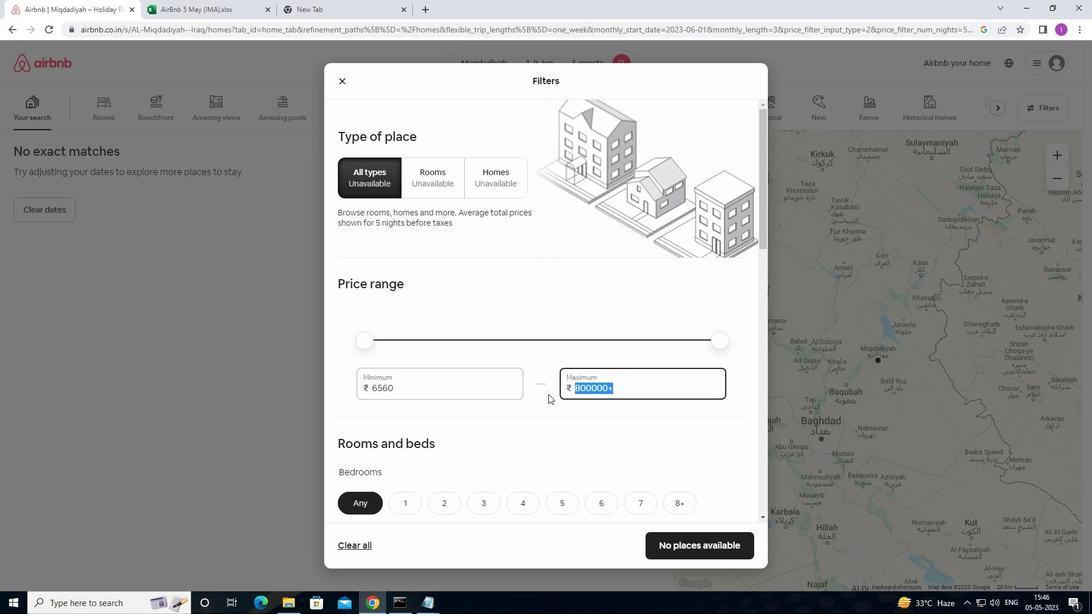 
Action: Key pressed 1
Screenshot: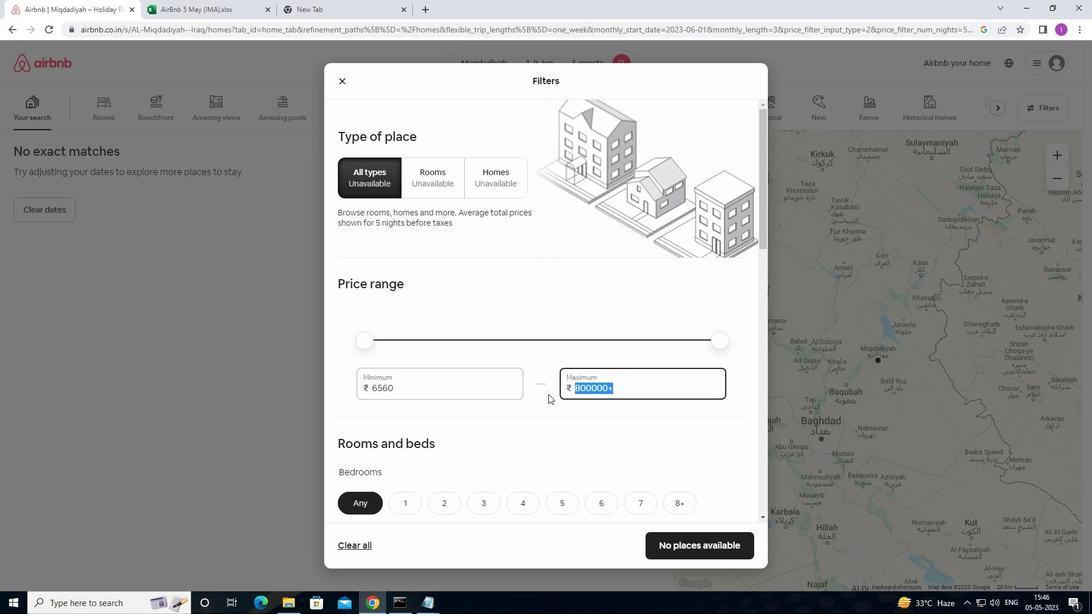 
Action: Mouse moved to (547, 394)
Screenshot: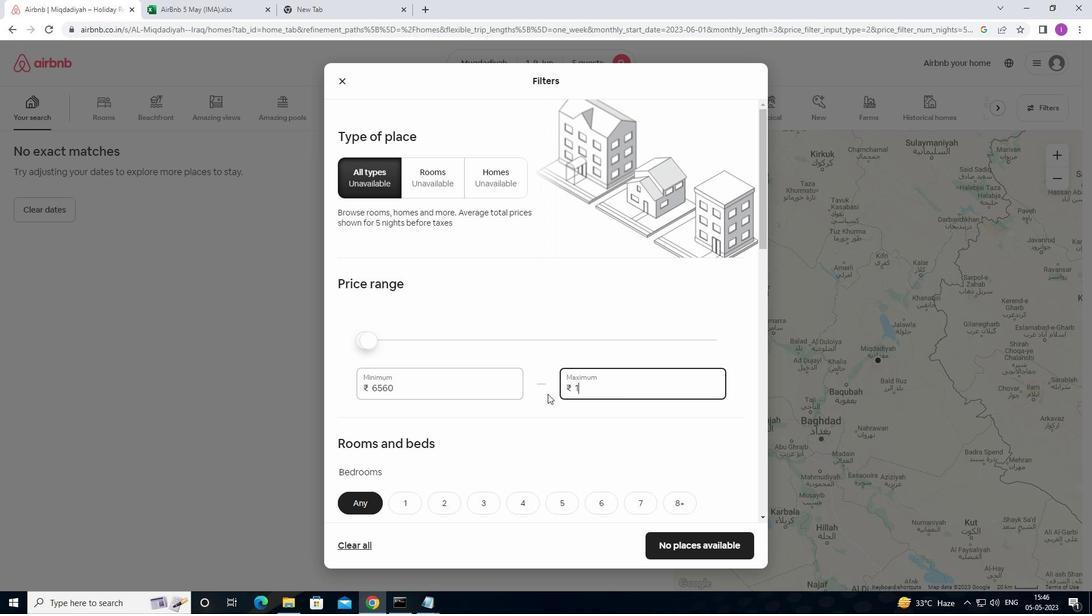 
Action: Key pressed 2000
Screenshot: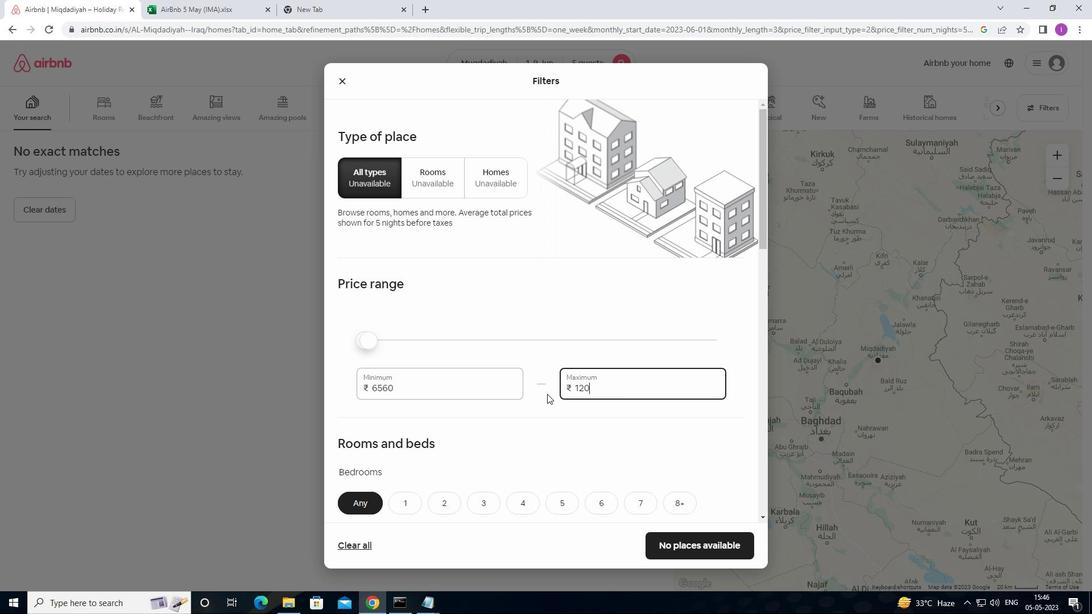 
Action: Mouse moved to (607, 374)
Screenshot: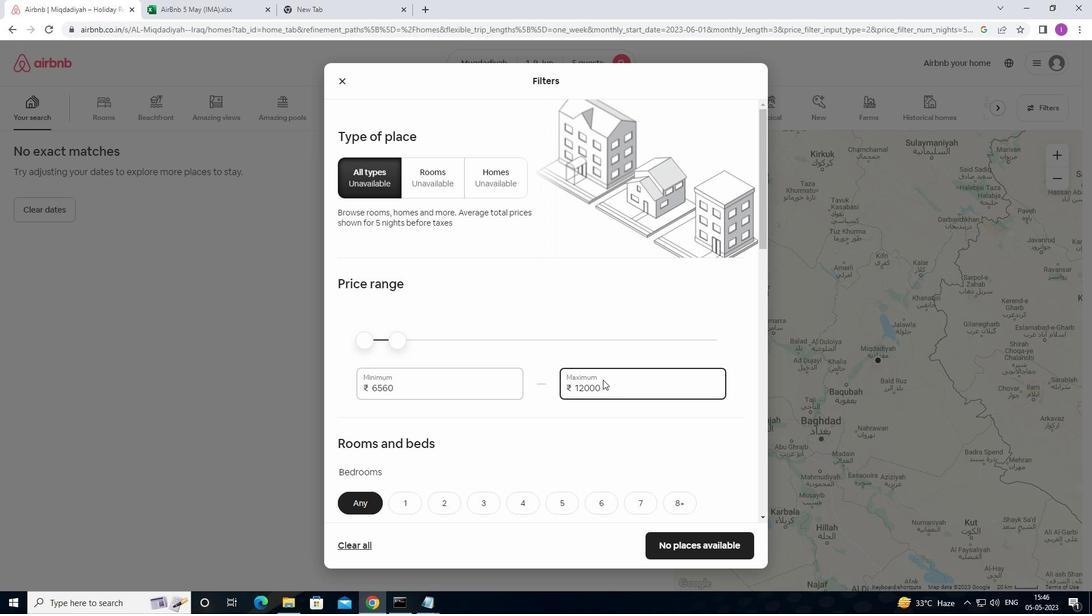 
Action: Mouse scrolled (607, 373) with delta (0, 0)
Screenshot: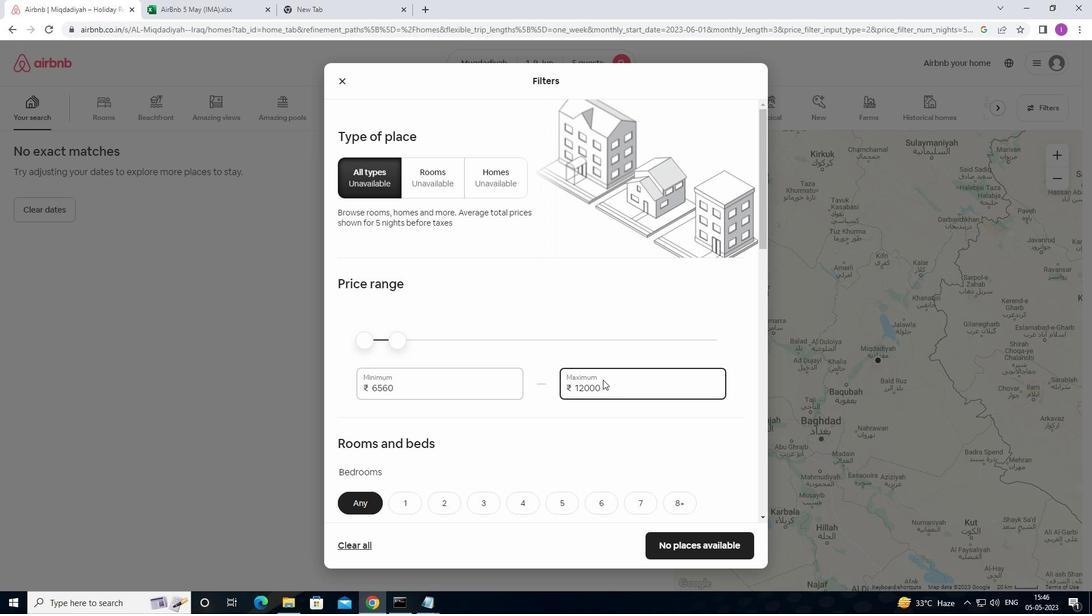 
Action: Mouse scrolled (607, 373) with delta (0, 0)
Screenshot: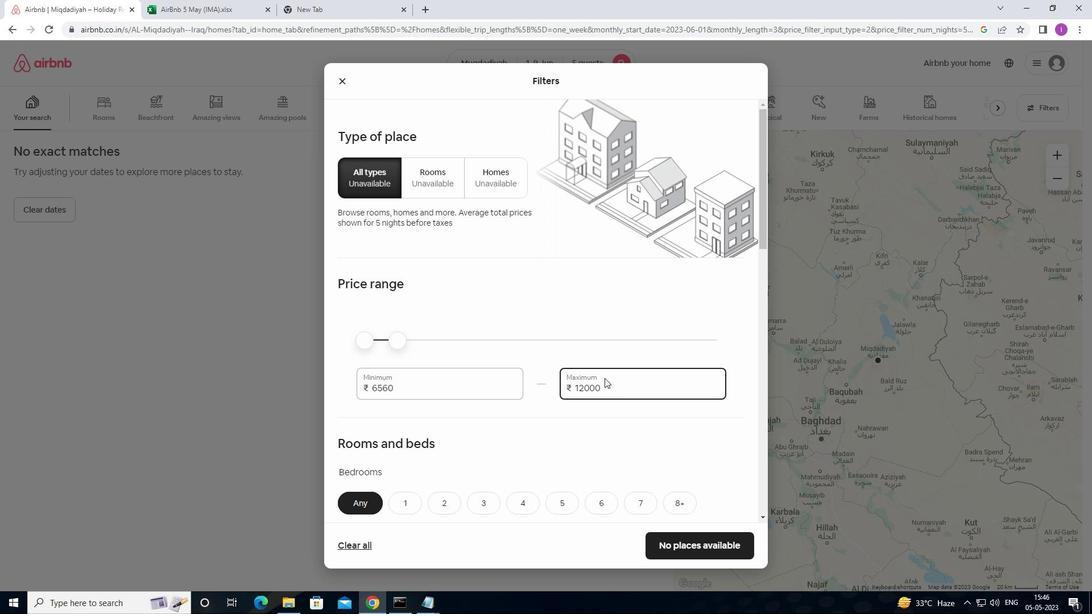 
Action: Mouse scrolled (607, 373) with delta (0, 0)
Screenshot: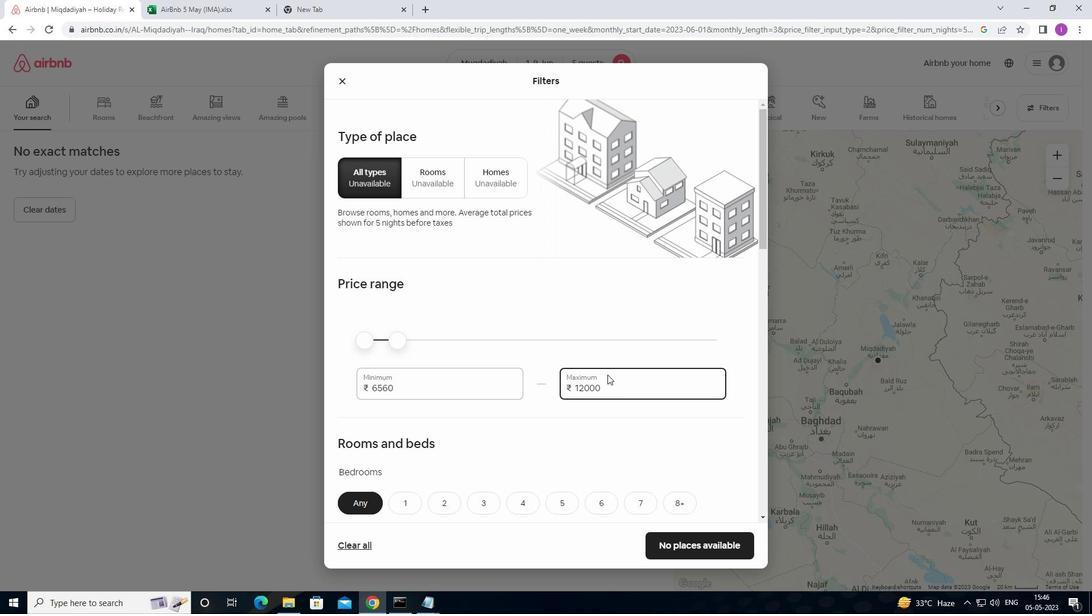 
Action: Mouse moved to (592, 372)
Screenshot: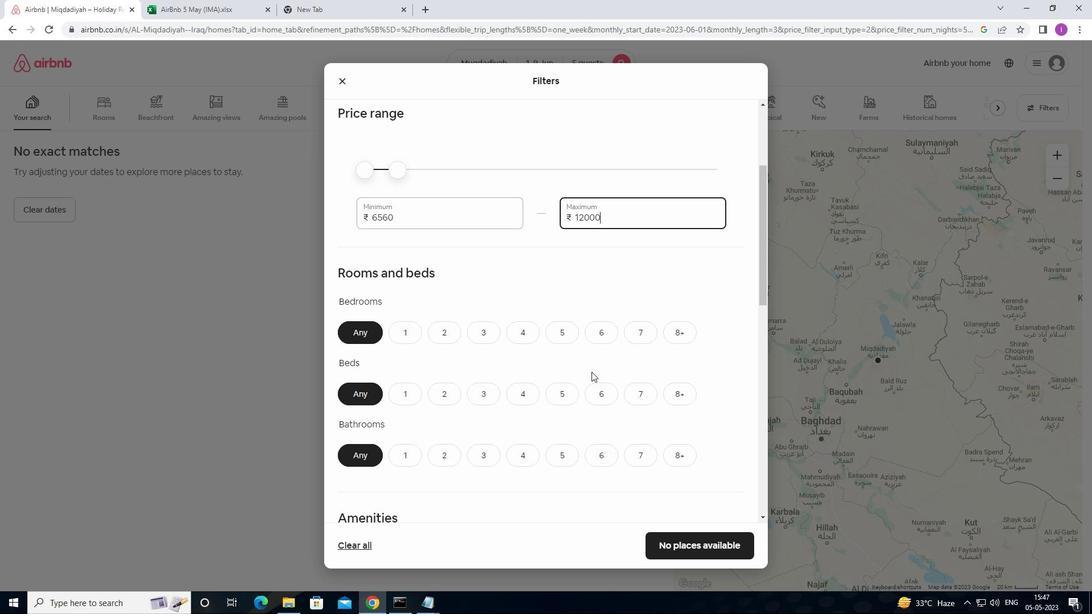 
Action: Mouse scrolled (592, 371) with delta (0, 0)
Screenshot: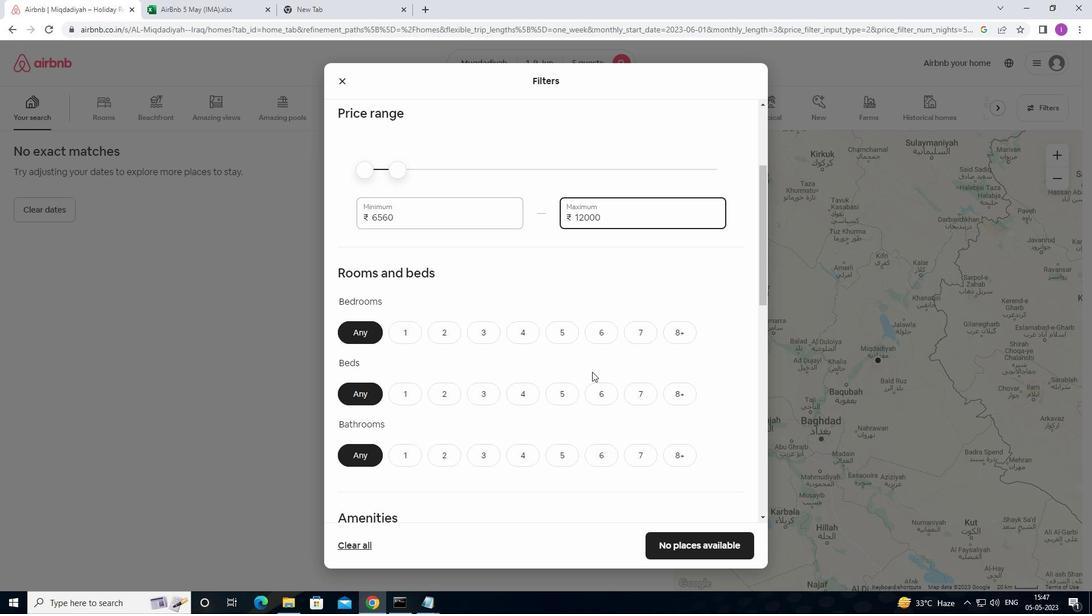 
Action: Mouse moved to (482, 283)
Screenshot: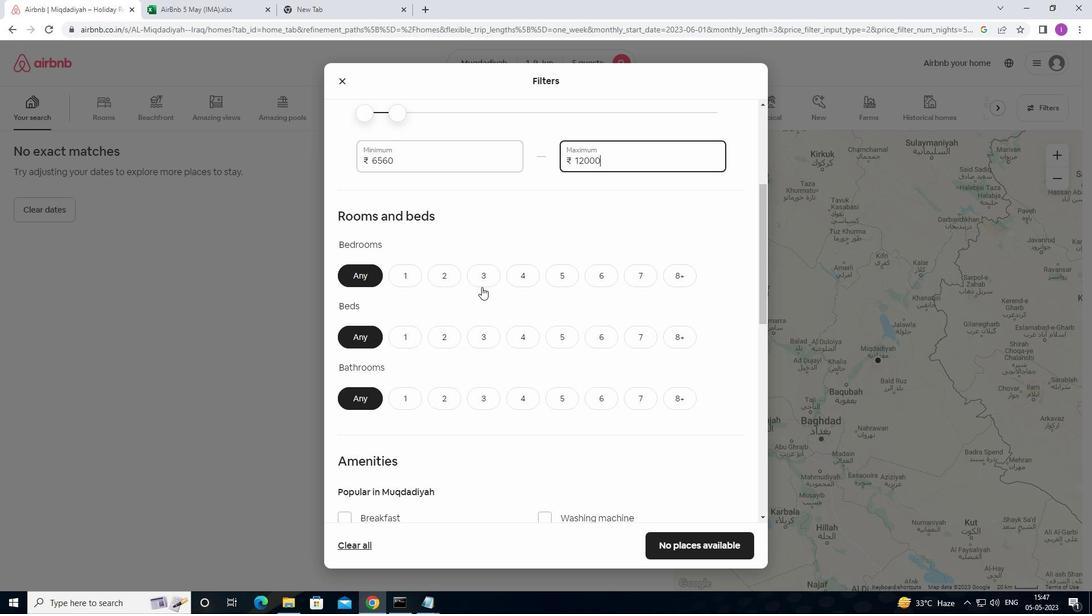 
Action: Mouse pressed left at (482, 283)
Screenshot: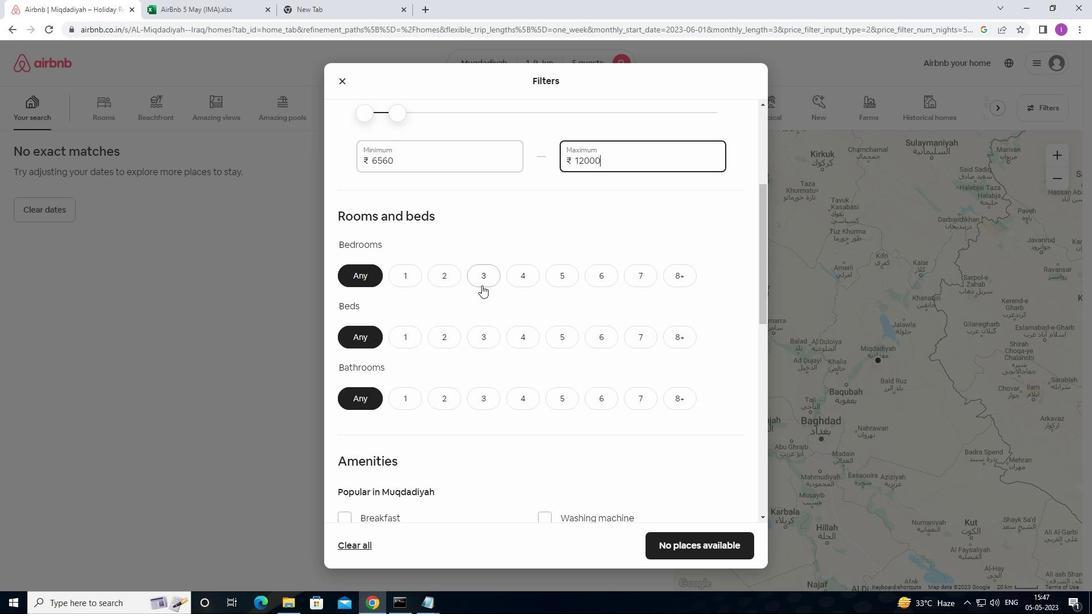 
Action: Mouse moved to (477, 342)
Screenshot: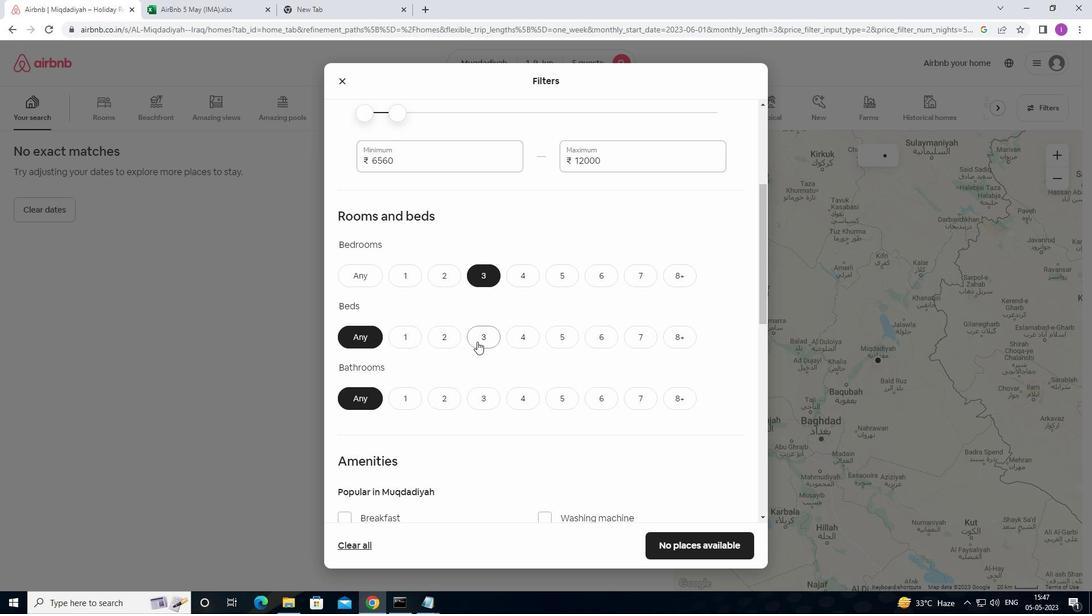 
Action: Mouse pressed left at (477, 342)
Screenshot: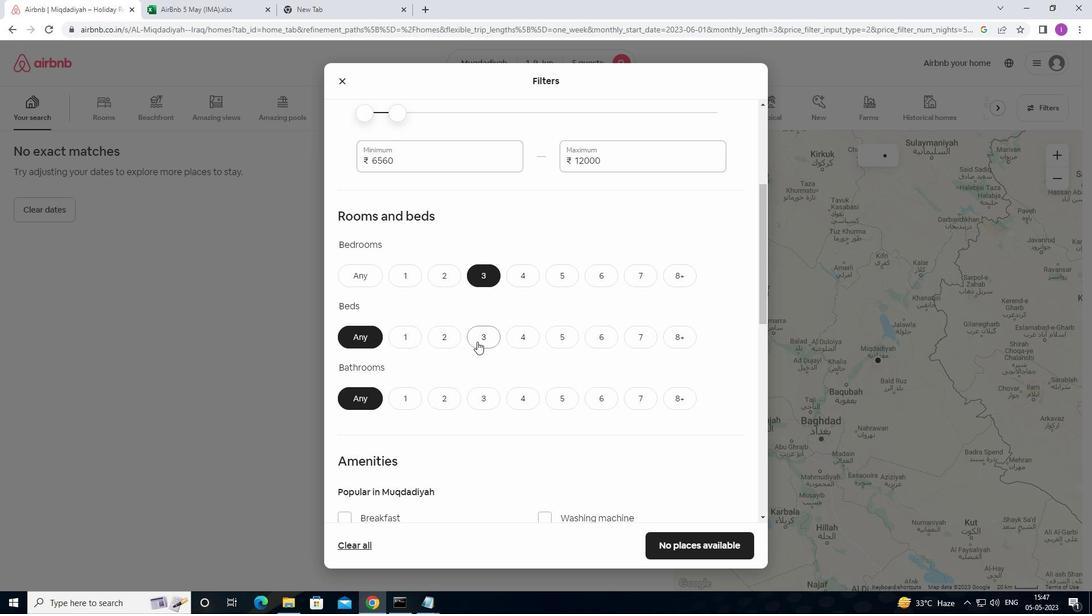 
Action: Mouse moved to (484, 395)
Screenshot: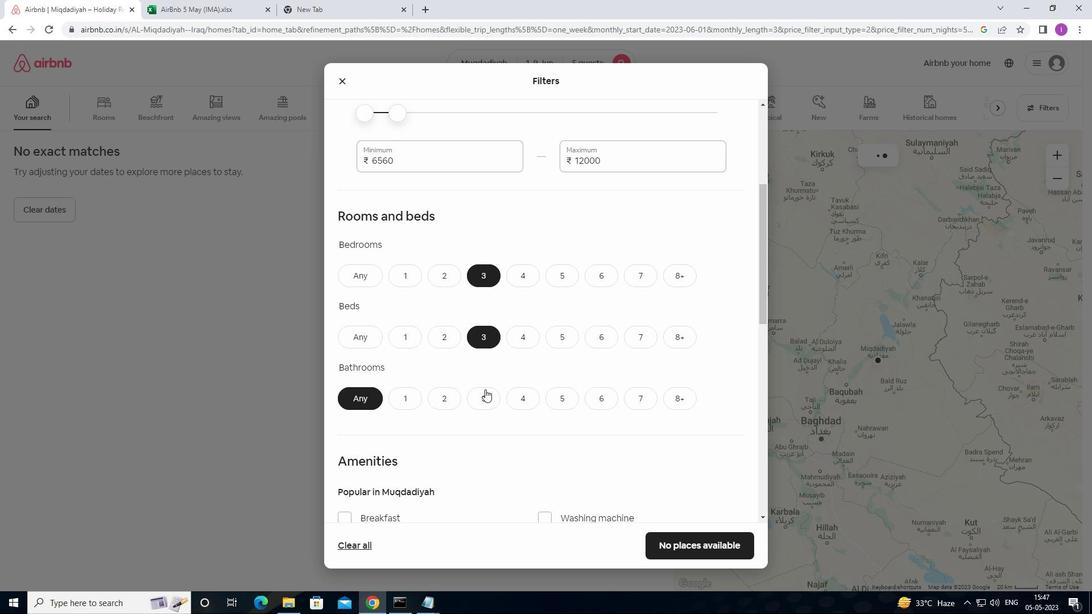 
Action: Mouse pressed left at (484, 395)
Screenshot: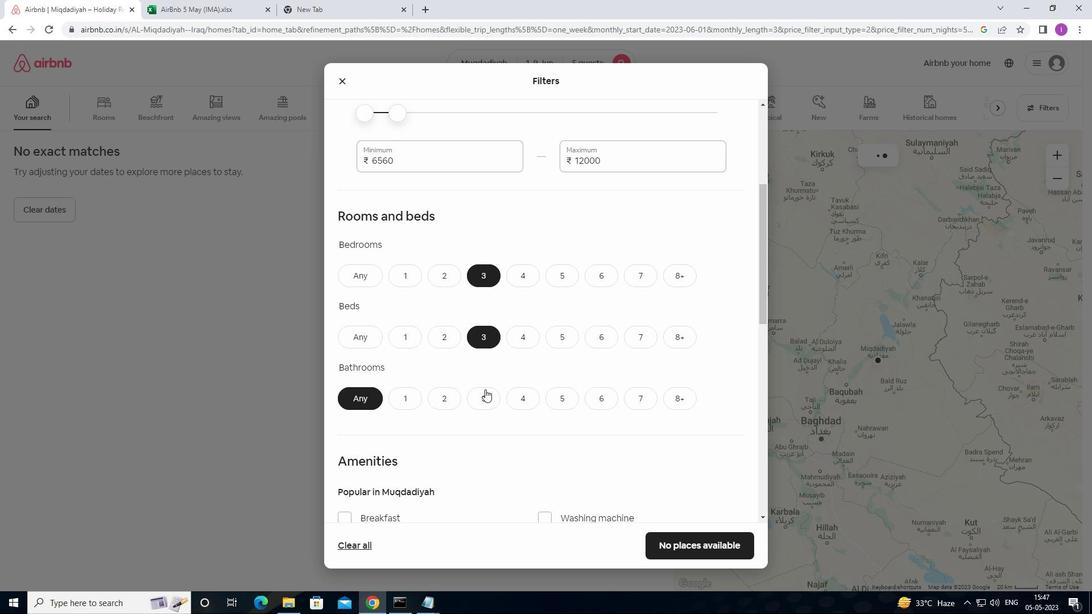 
Action: Mouse moved to (492, 393)
Screenshot: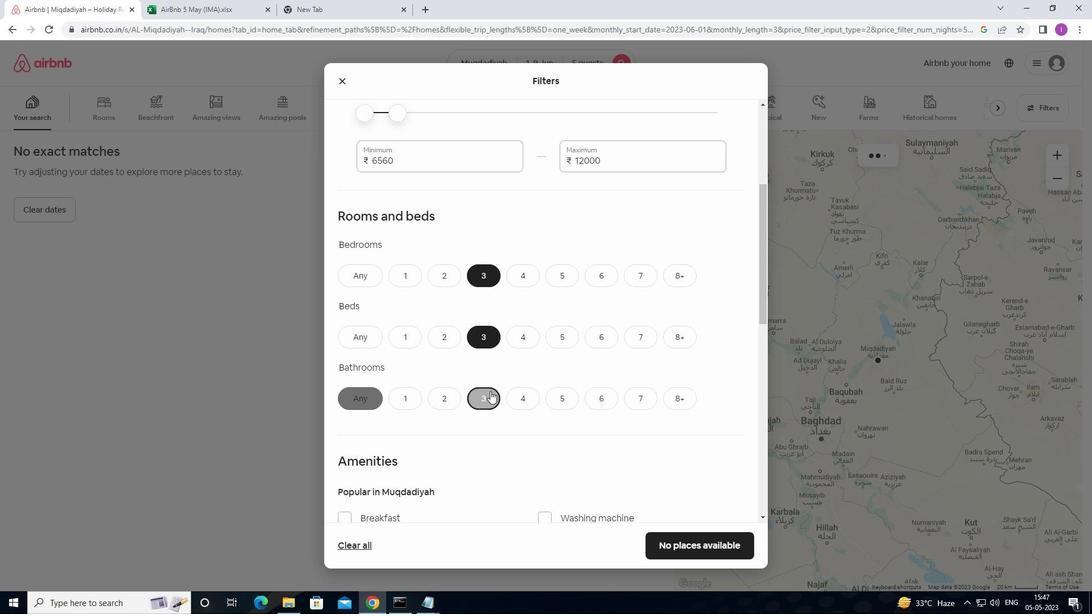 
Action: Mouse scrolled (492, 392) with delta (0, 0)
Screenshot: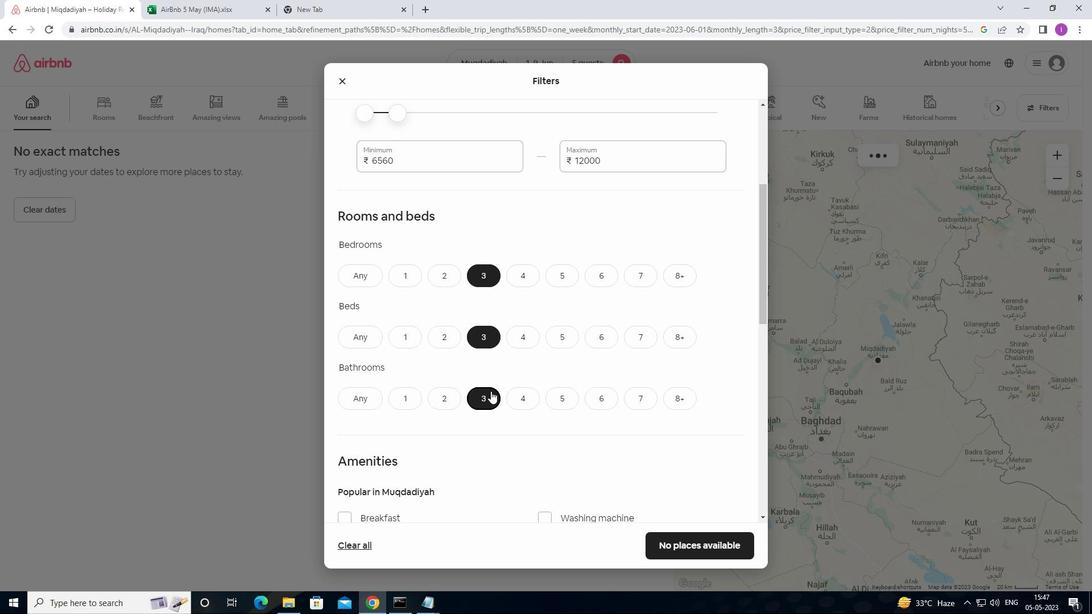 
Action: Mouse moved to (492, 393)
Screenshot: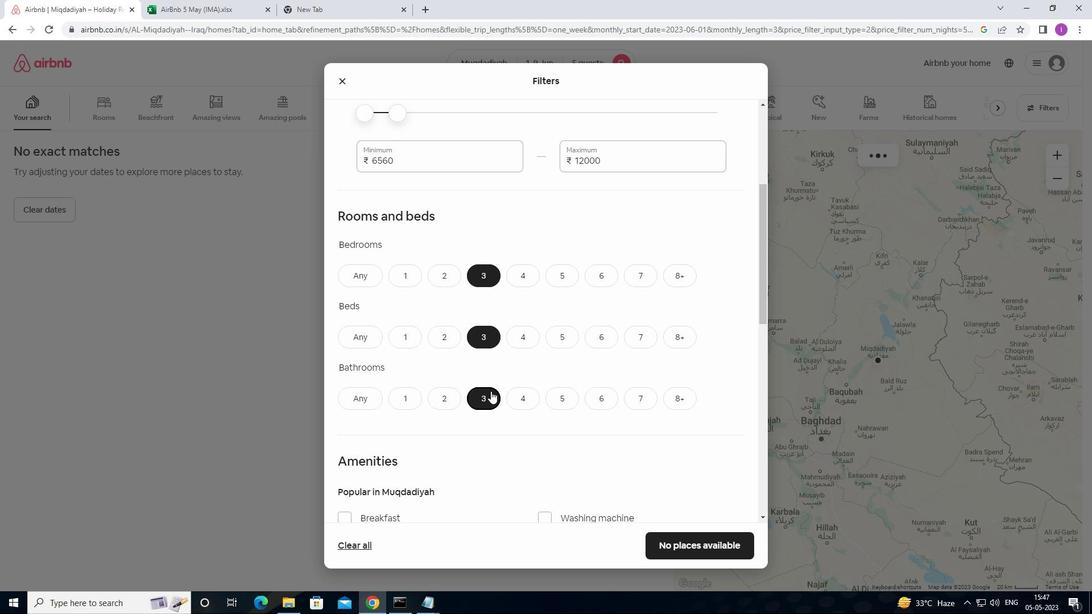 
Action: Mouse scrolled (492, 393) with delta (0, 0)
Screenshot: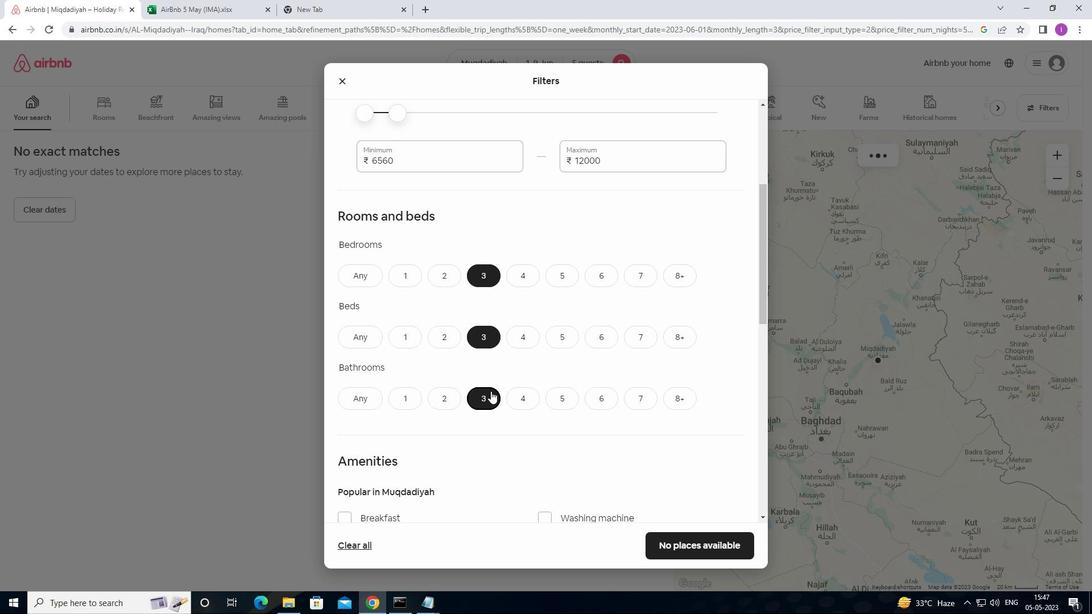 
Action: Mouse scrolled (492, 393) with delta (0, 0)
Screenshot: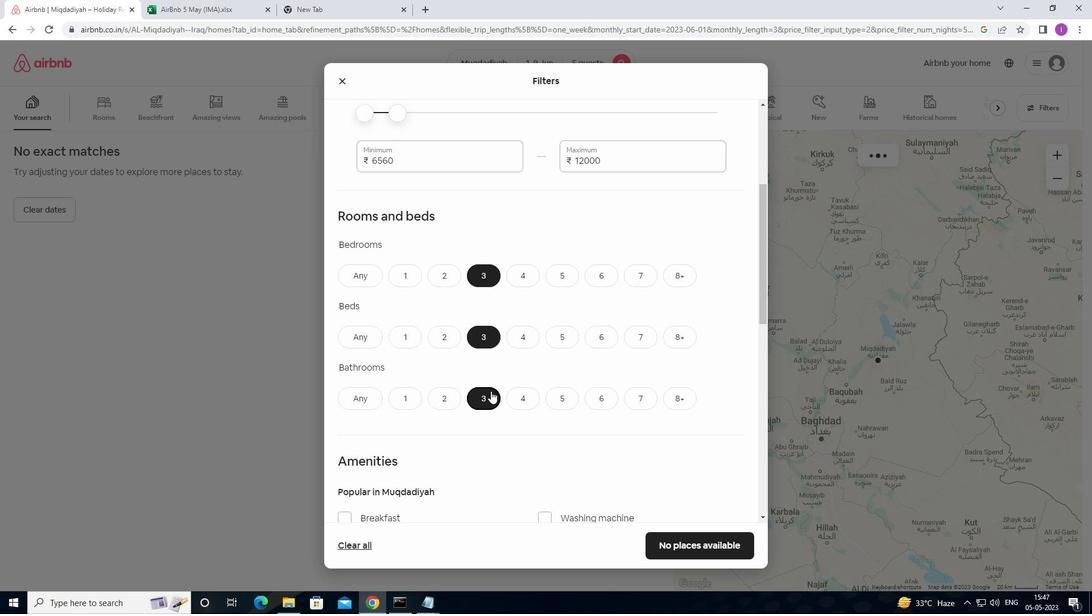 
Action: Mouse scrolled (492, 393) with delta (0, 0)
Screenshot: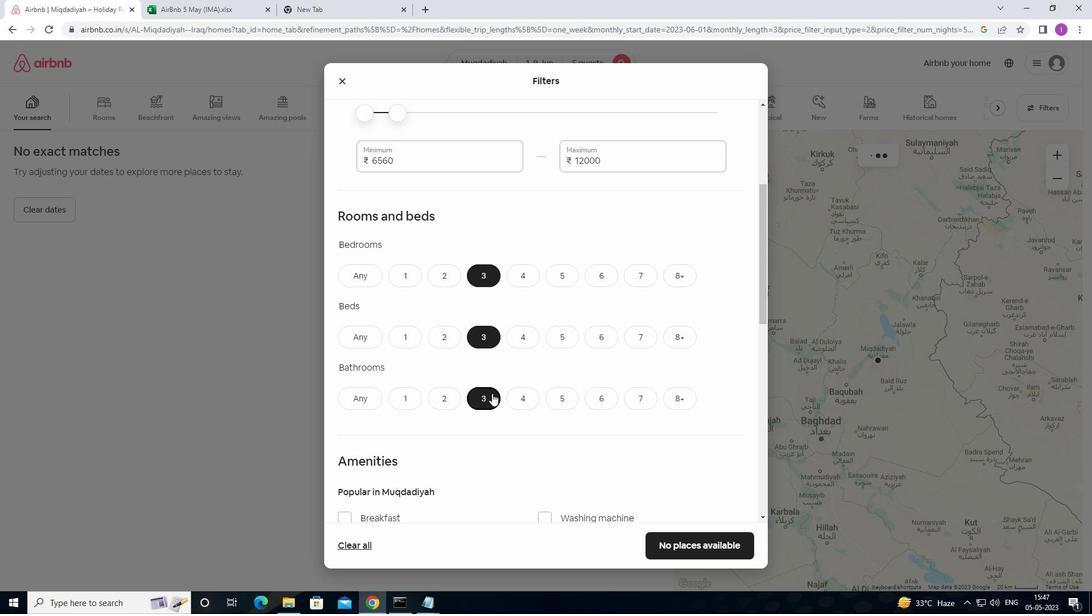 
Action: Mouse moved to (495, 385)
Screenshot: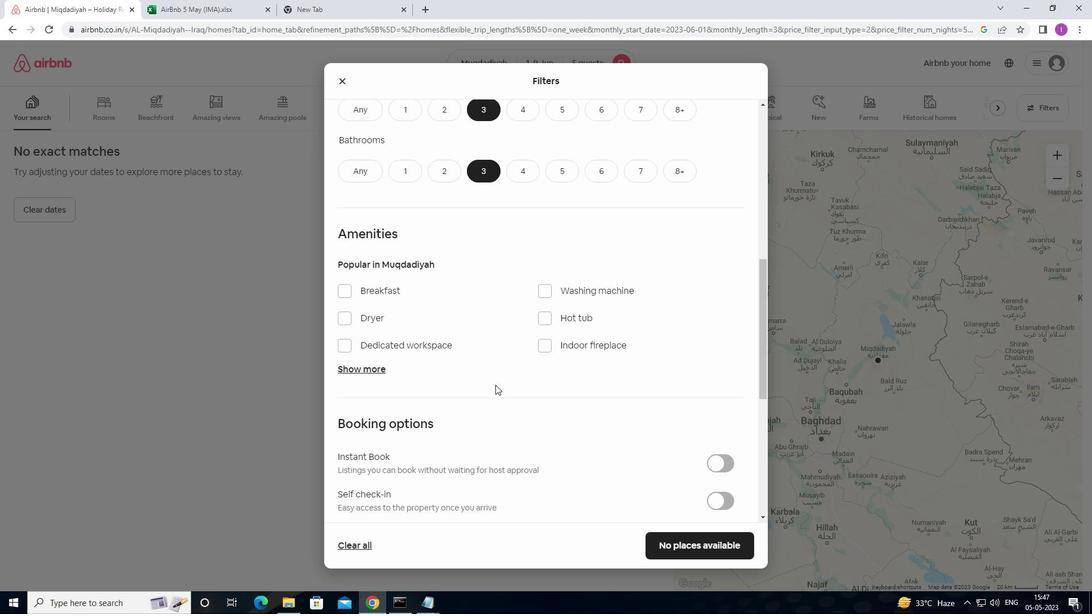 
Action: Mouse scrolled (495, 384) with delta (0, 0)
Screenshot: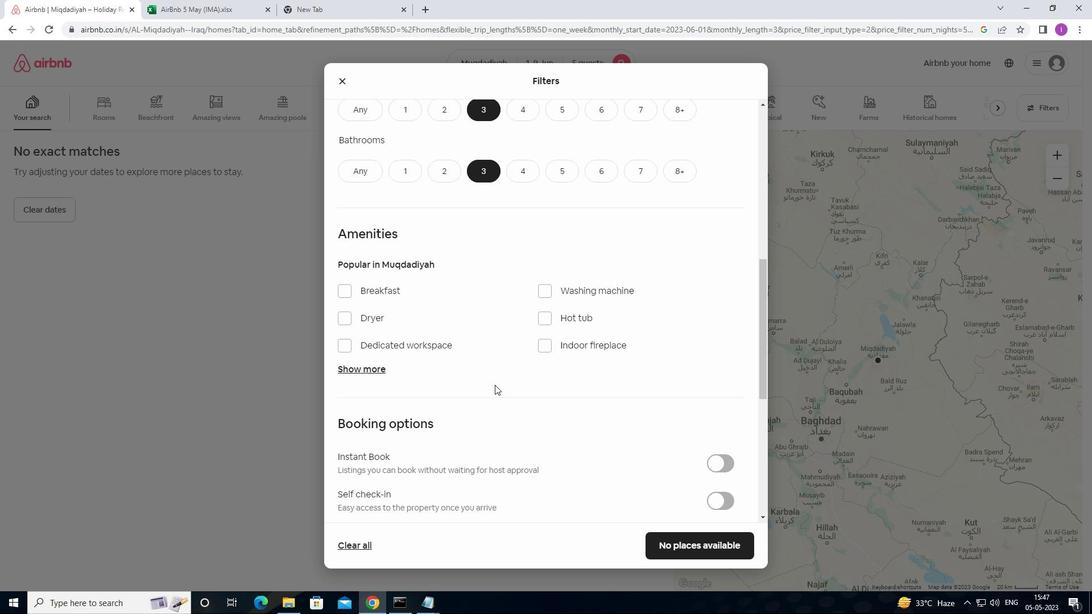 
Action: Mouse moved to (545, 233)
Screenshot: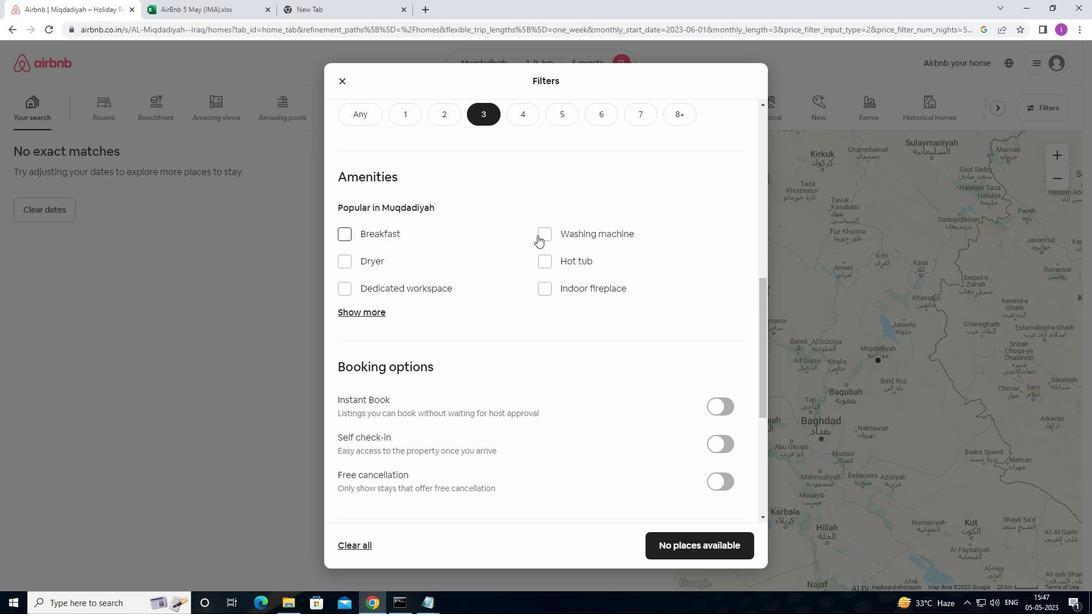 
Action: Mouse pressed left at (545, 233)
Screenshot: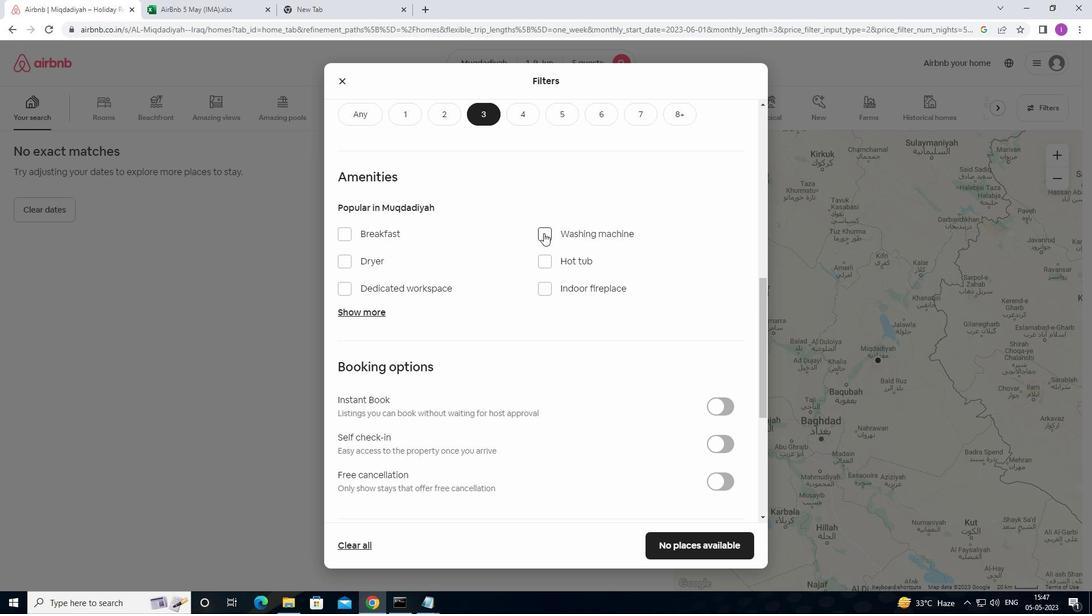 
Action: Mouse moved to (560, 319)
Screenshot: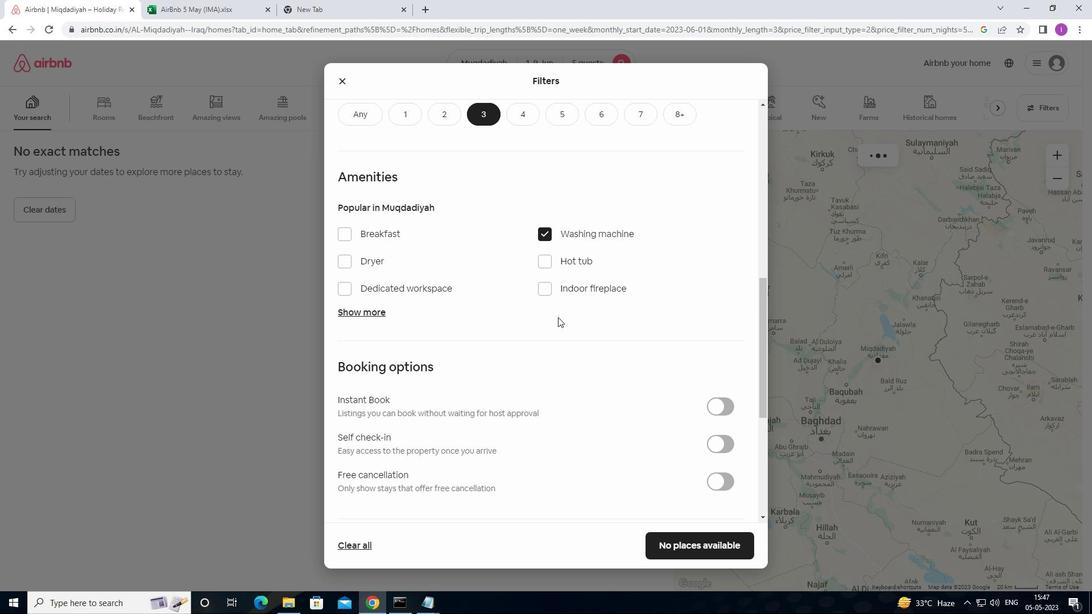 
Action: Mouse scrolled (560, 318) with delta (0, 0)
Screenshot: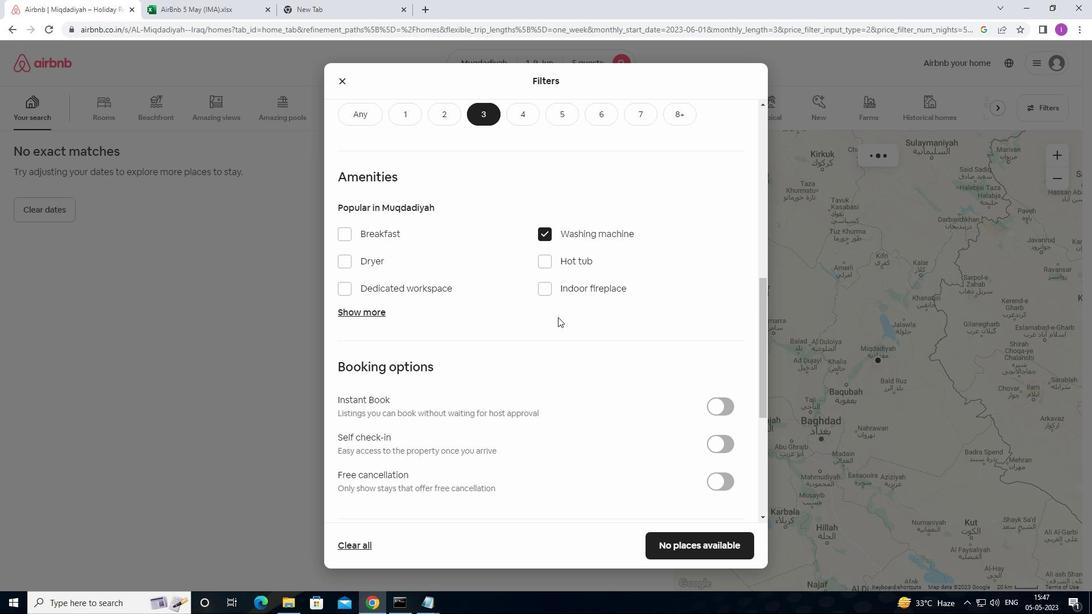 
Action: Mouse moved to (575, 320)
Screenshot: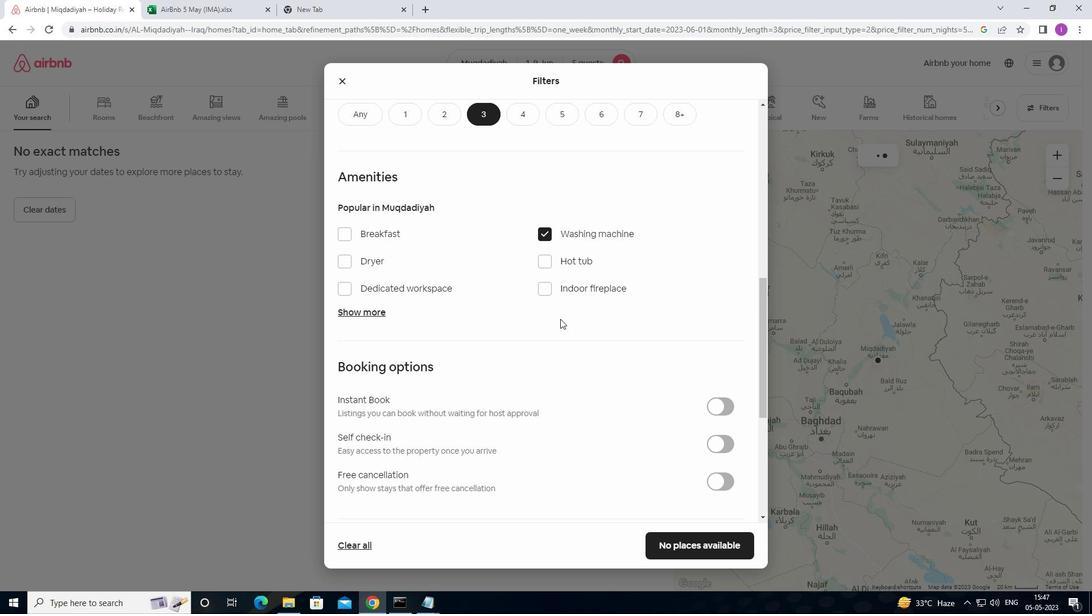 
Action: Mouse scrolled (575, 320) with delta (0, 0)
Screenshot: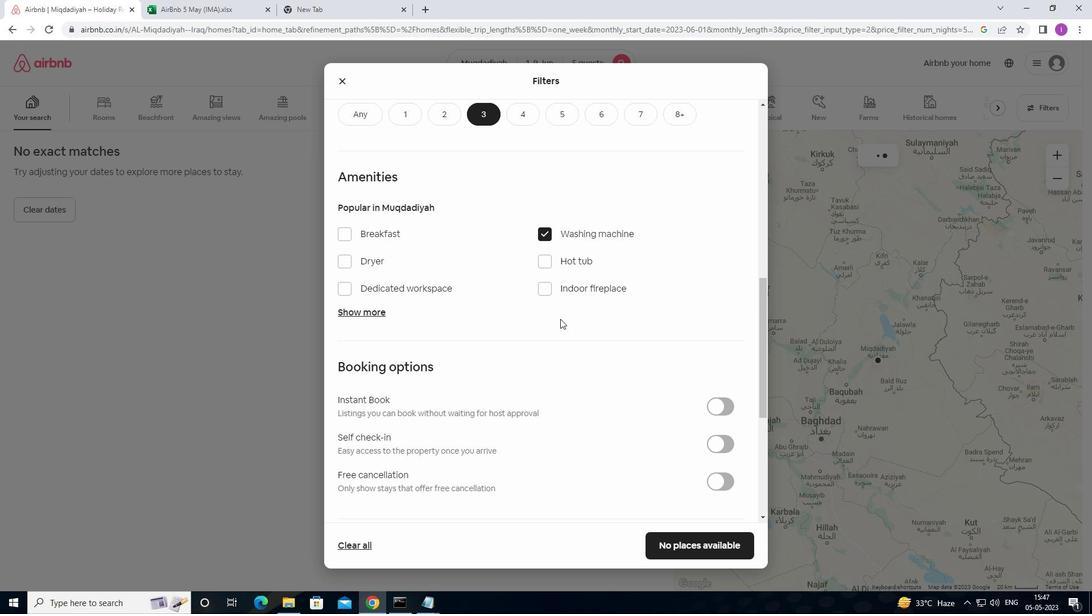 
Action: Mouse moved to (720, 330)
Screenshot: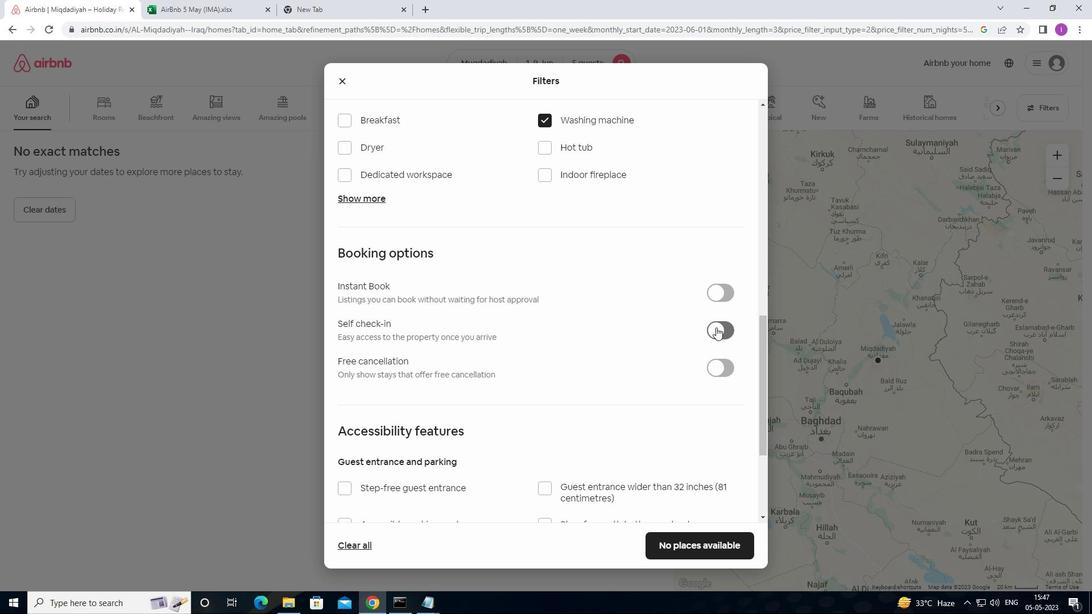 
Action: Mouse pressed left at (720, 330)
Screenshot: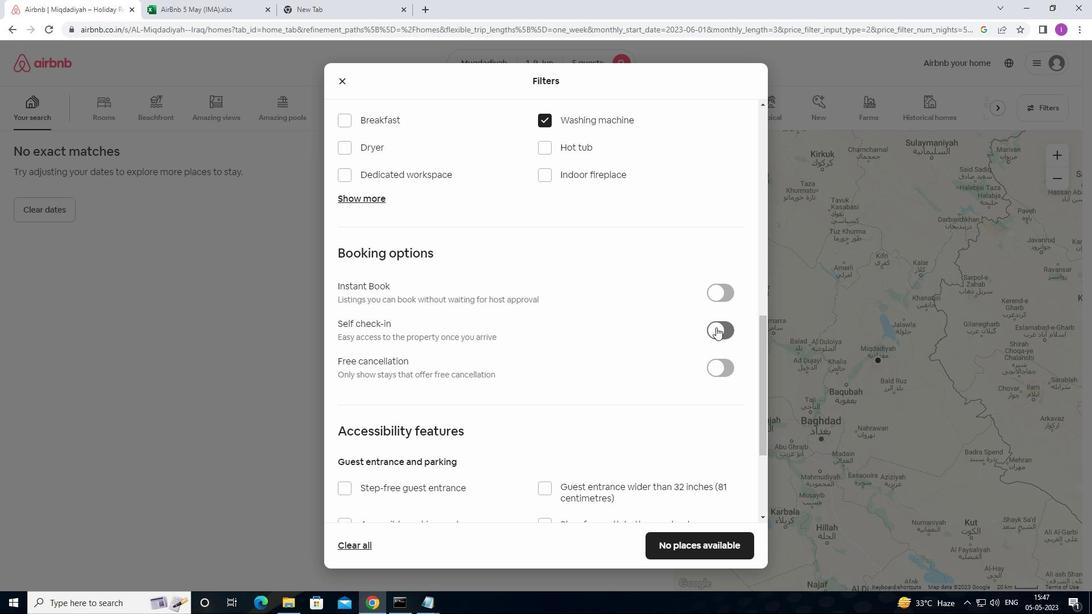
Action: Mouse moved to (566, 366)
Screenshot: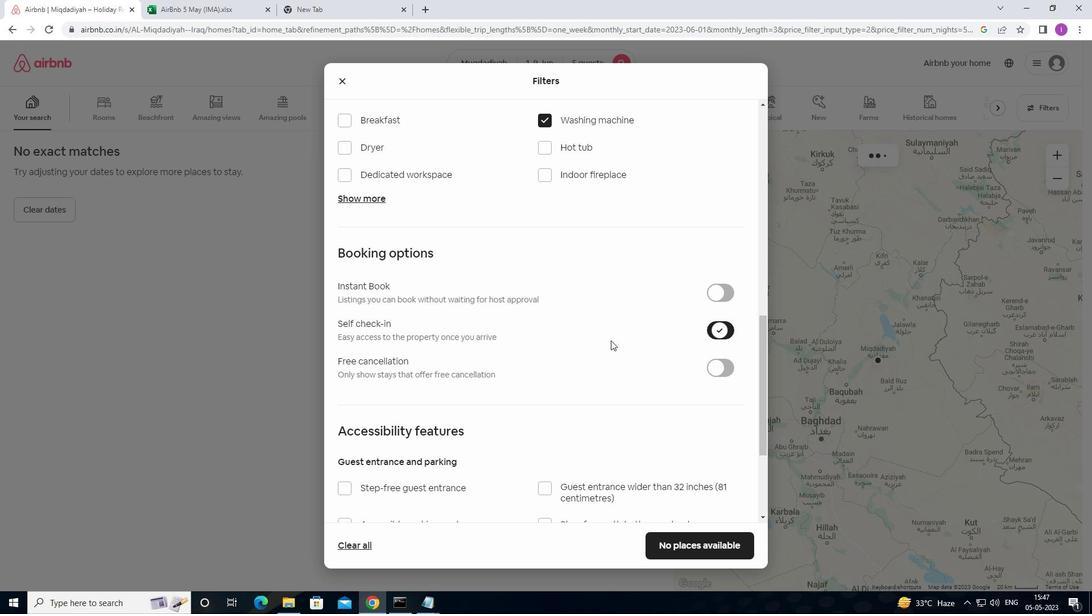 
Action: Mouse scrolled (566, 365) with delta (0, 0)
Screenshot: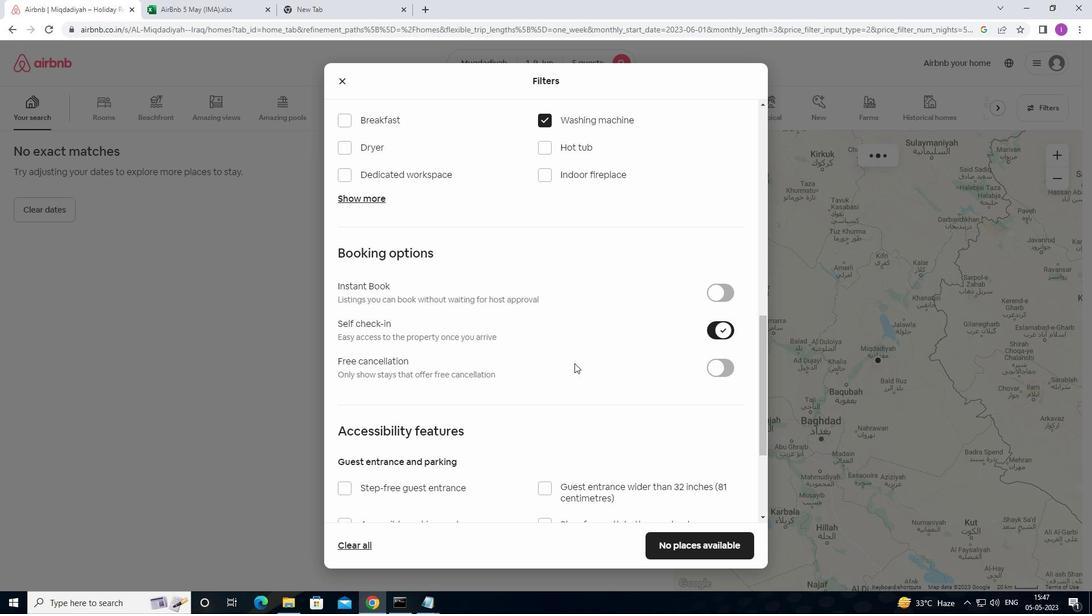 
Action: Mouse scrolled (566, 365) with delta (0, 0)
Screenshot: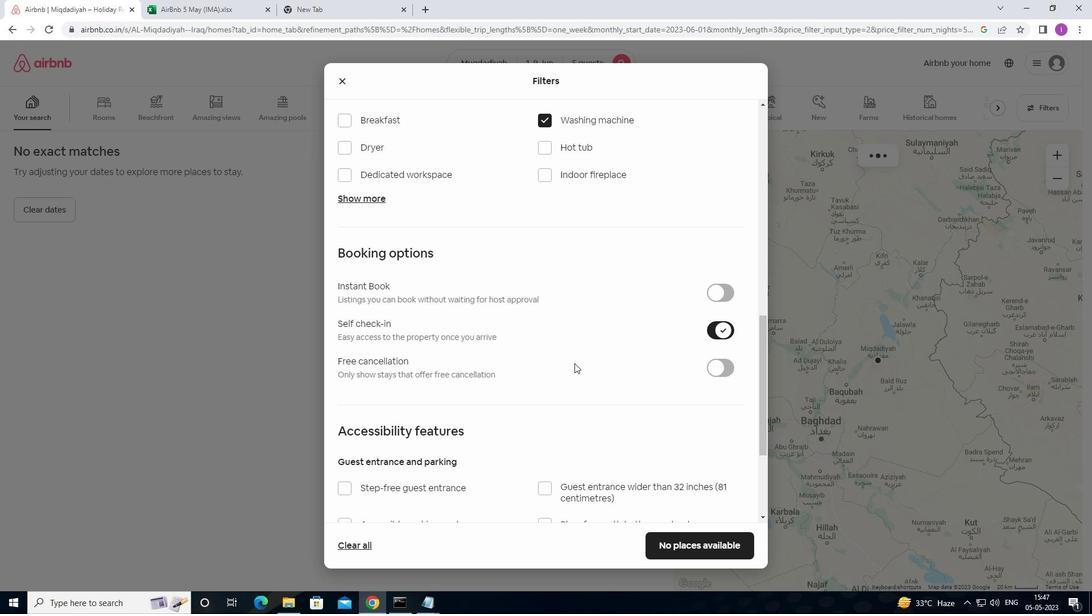 
Action: Mouse moved to (566, 367)
Screenshot: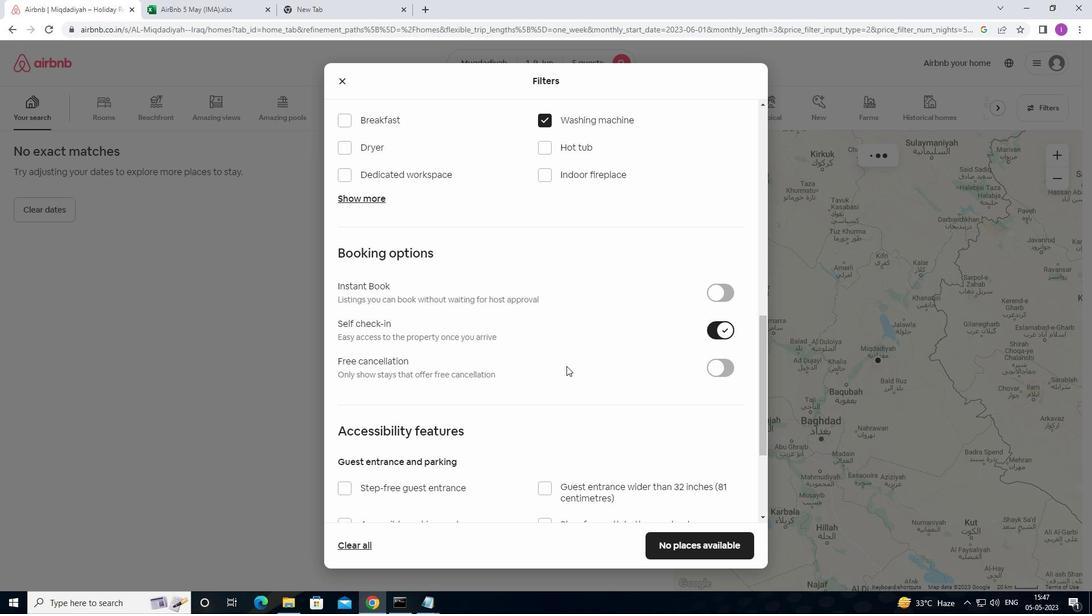 
Action: Mouse scrolled (566, 366) with delta (0, 0)
Screenshot: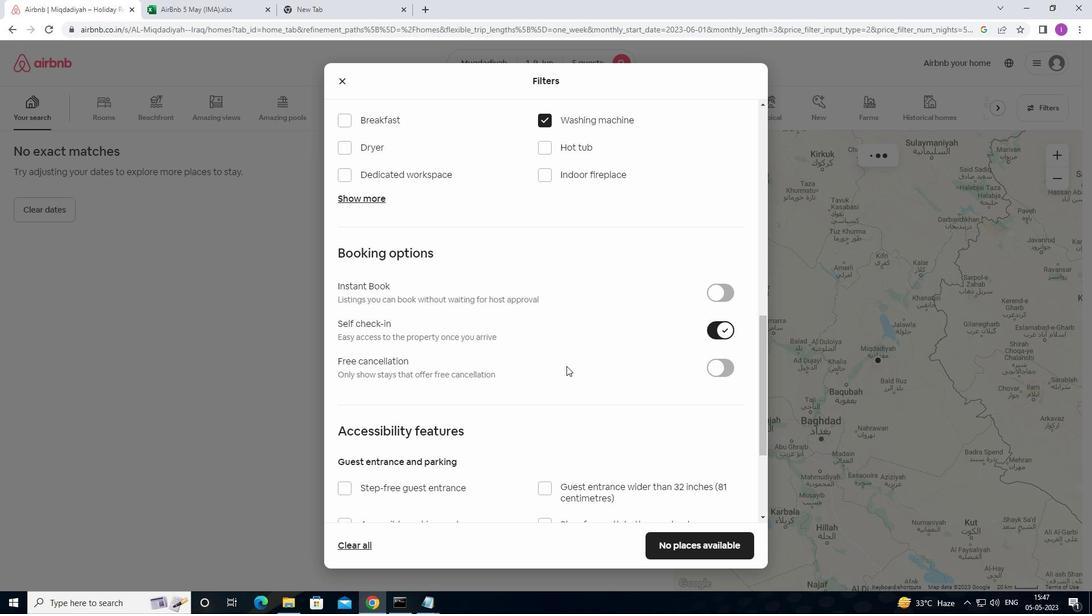 
Action: Mouse scrolled (566, 366) with delta (0, 0)
Screenshot: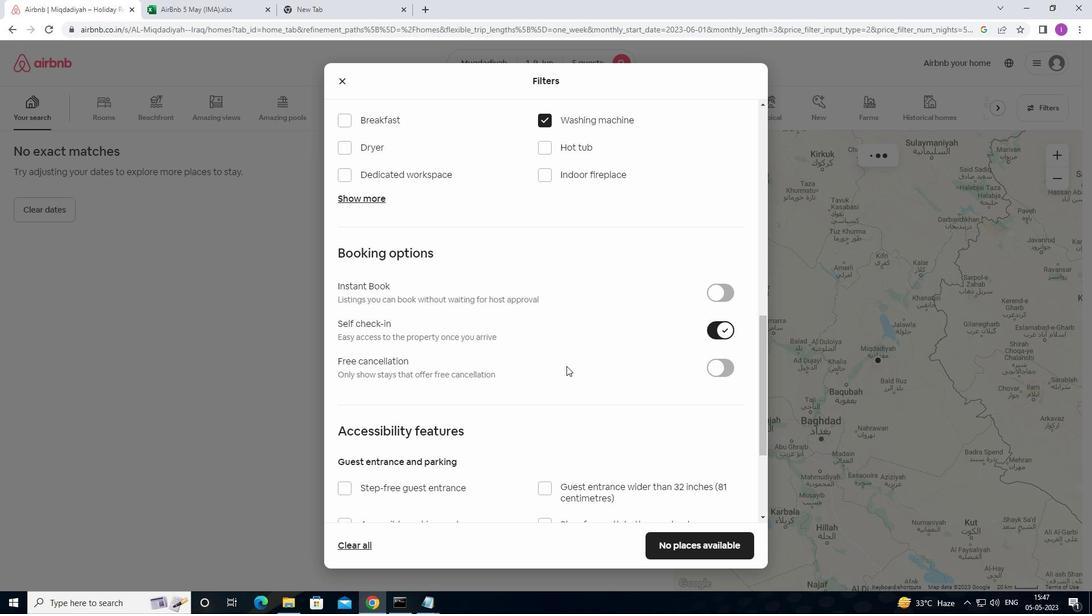 
Action: Mouse scrolled (566, 366) with delta (0, 0)
Screenshot: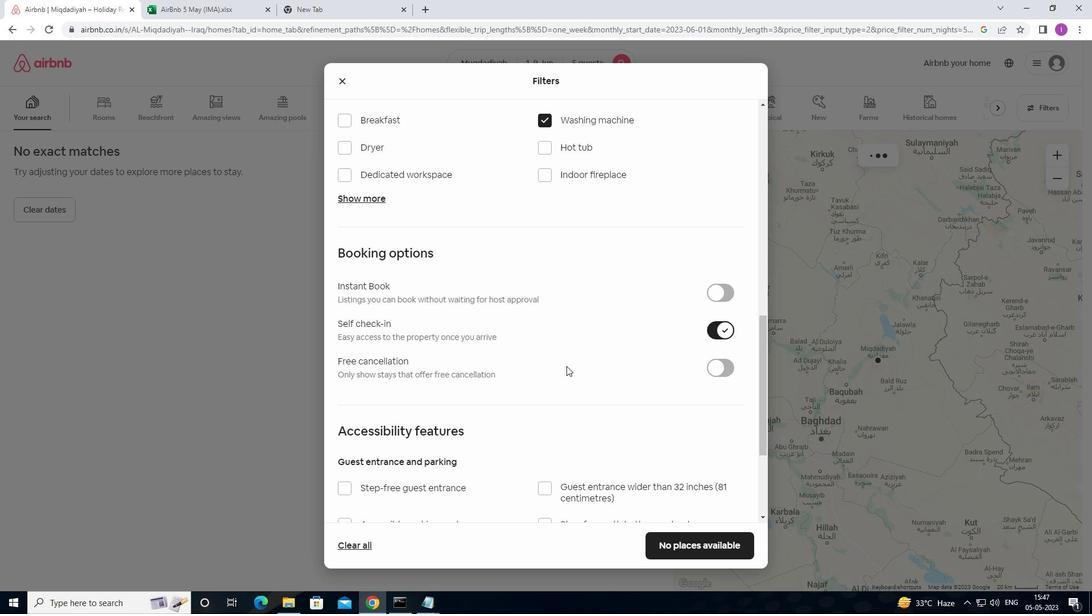 
Action: Mouse moved to (568, 361)
Screenshot: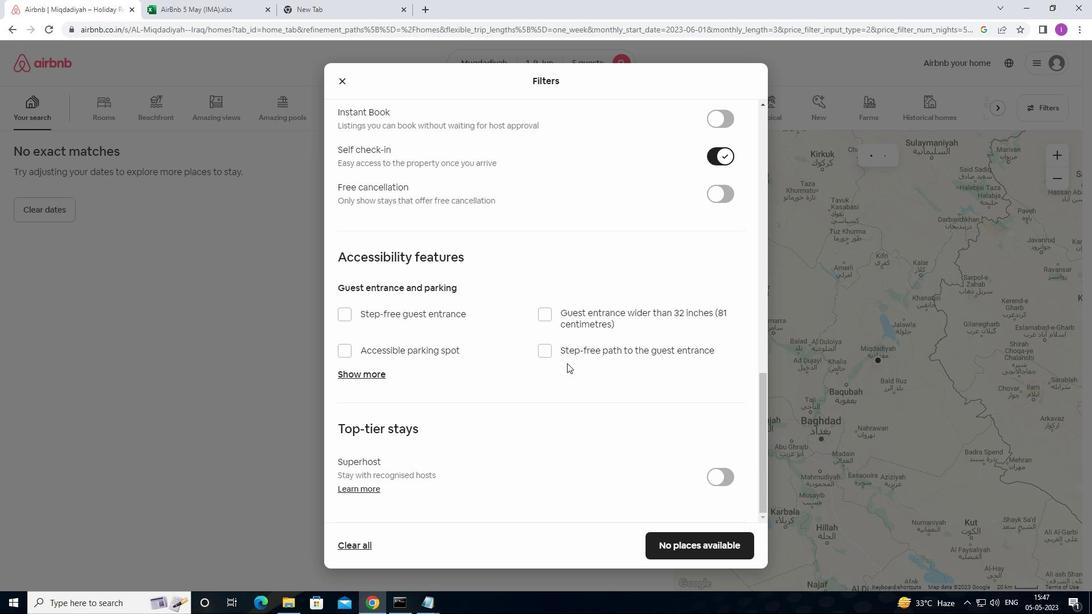 
Action: Mouse scrolled (568, 360) with delta (0, 0)
Screenshot: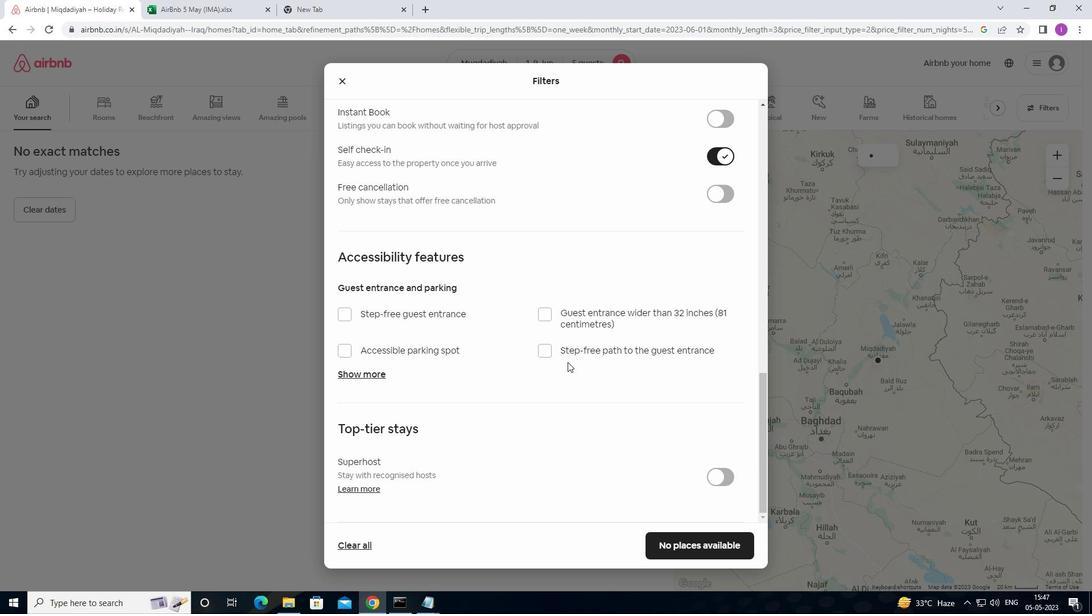 
Action: Mouse scrolled (568, 360) with delta (0, 0)
Screenshot: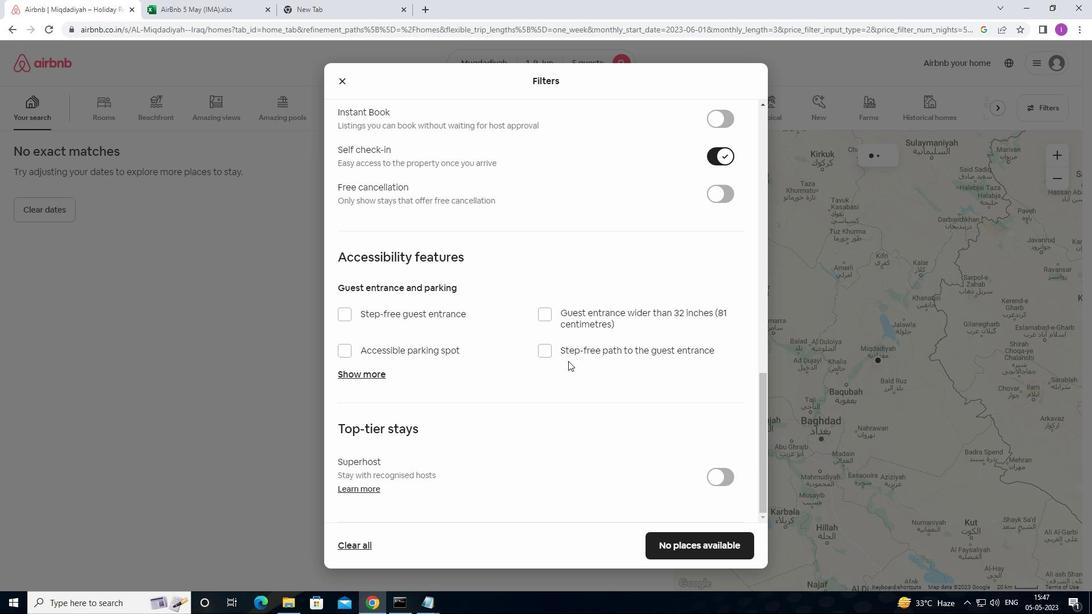 
Action: Mouse scrolled (568, 360) with delta (0, 0)
Screenshot: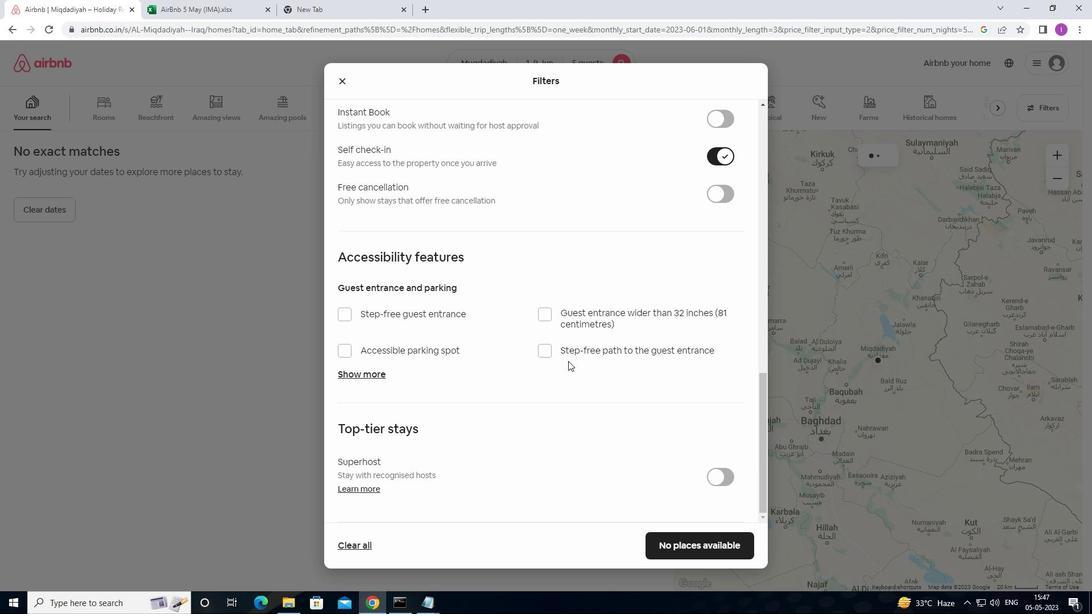 
Action: Mouse scrolled (568, 360) with delta (0, 0)
Screenshot: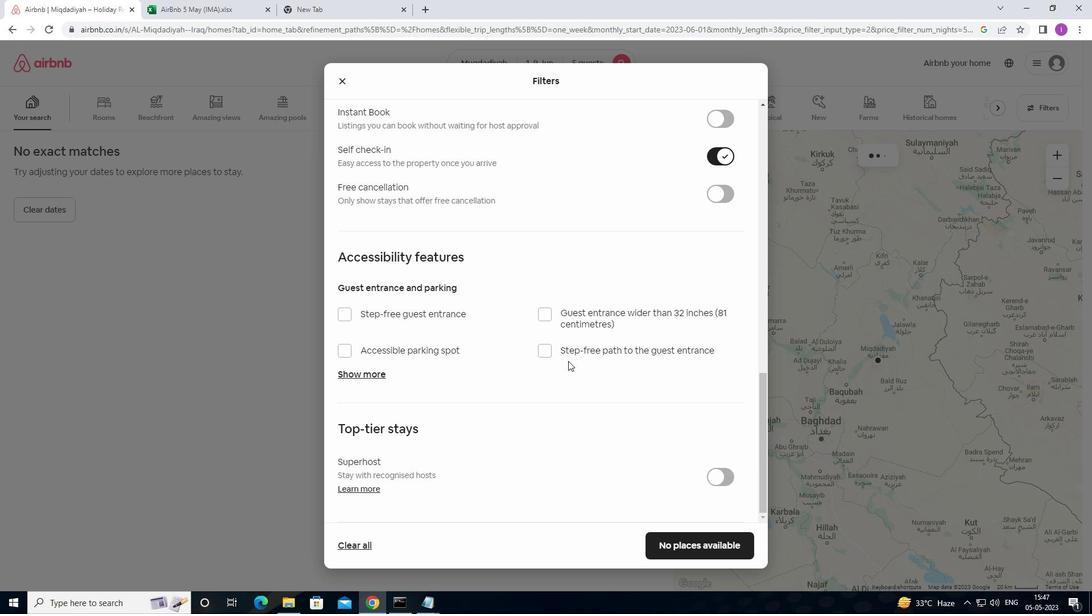 
Action: Mouse moved to (579, 355)
Screenshot: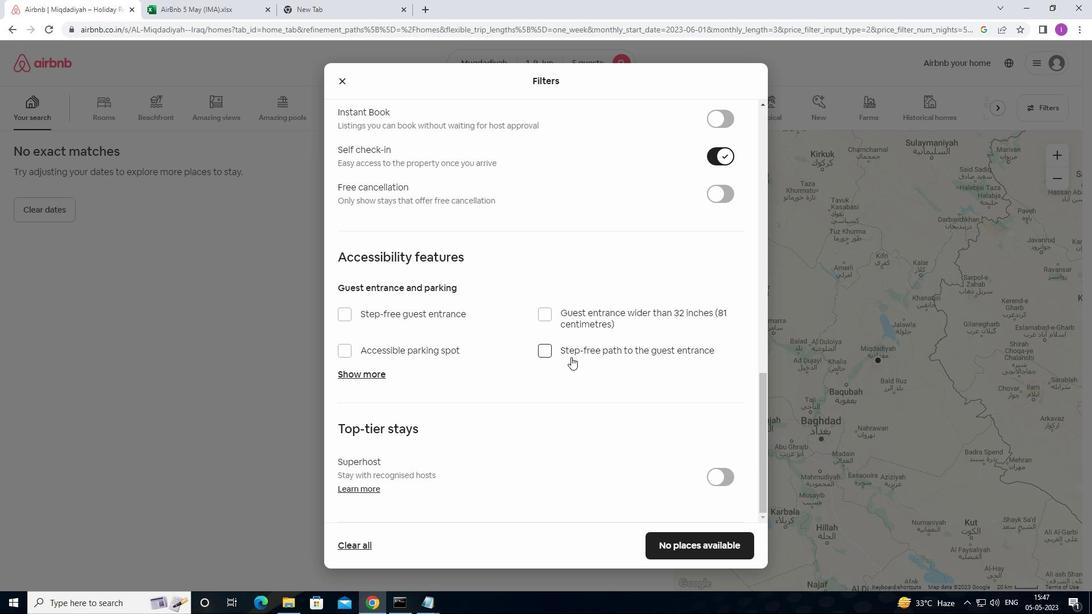 
Action: Mouse scrolled (579, 355) with delta (0, 0)
Screenshot: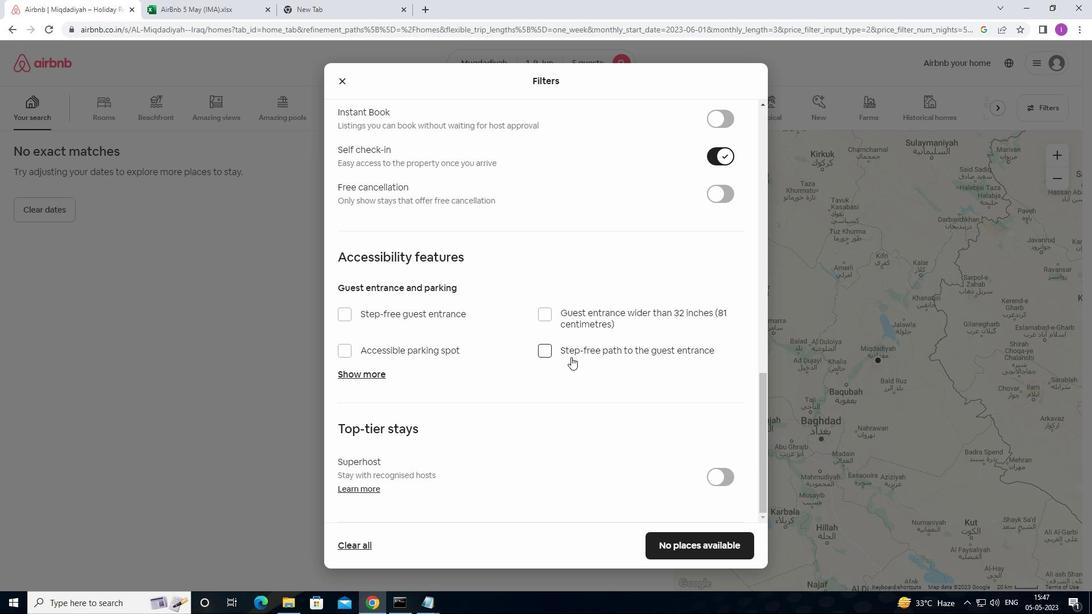 
Action: Mouse moved to (580, 355)
Screenshot: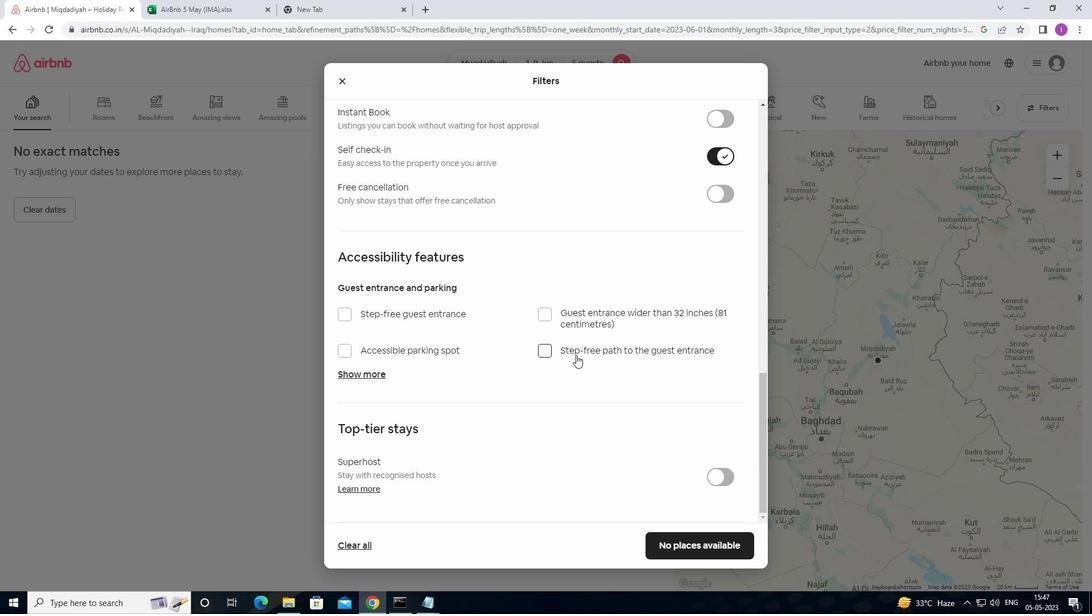 
Action: Mouse scrolled (580, 355) with delta (0, 0)
Screenshot: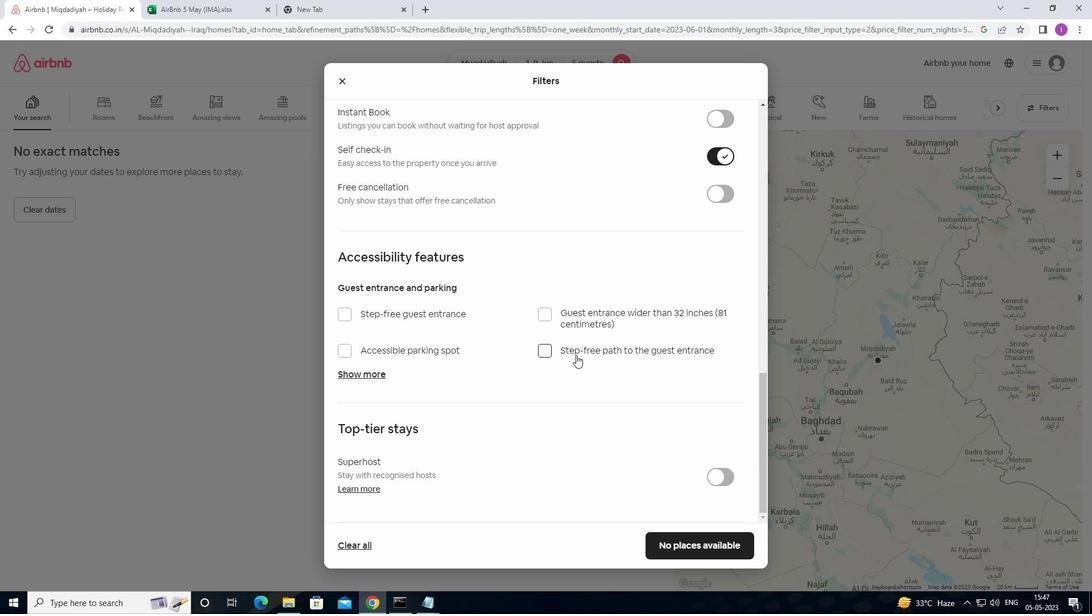 
Action: Mouse moved to (583, 359)
Screenshot: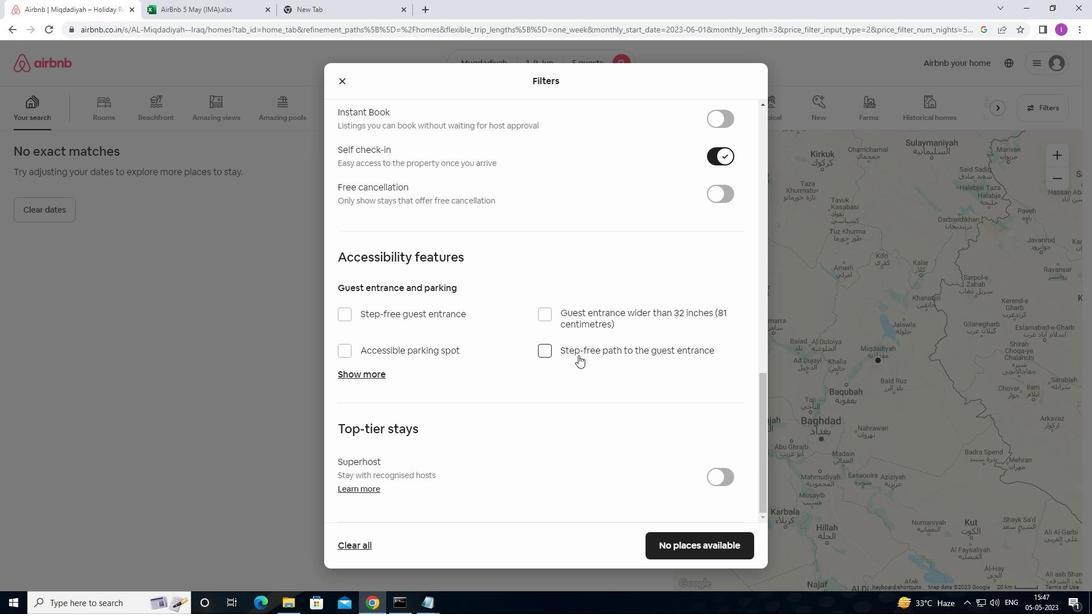 
Action: Mouse scrolled (583, 359) with delta (0, 0)
Screenshot: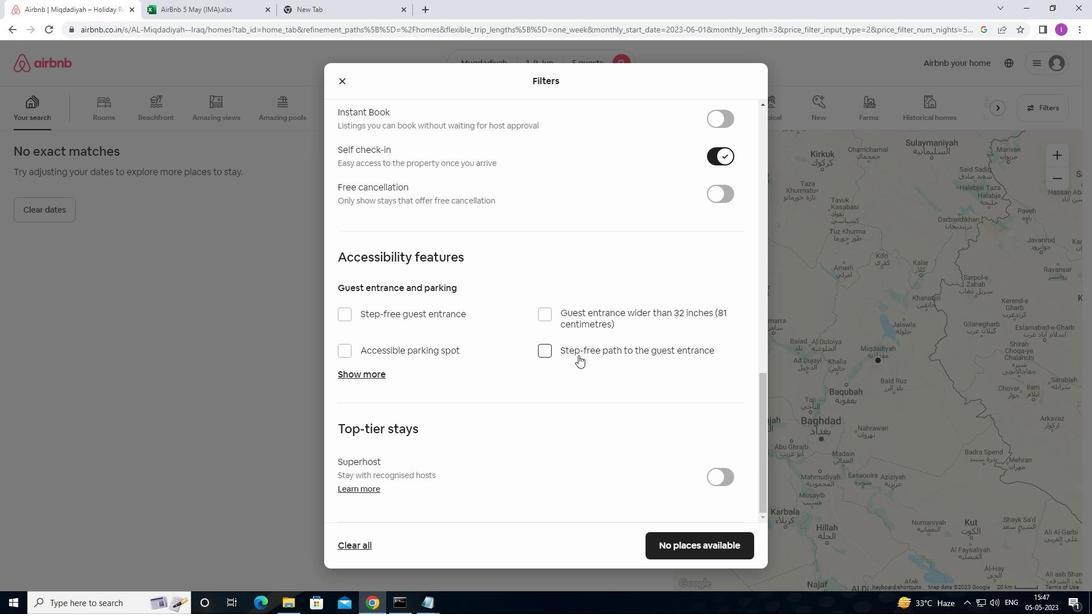 
Action: Mouse moved to (695, 538)
Screenshot: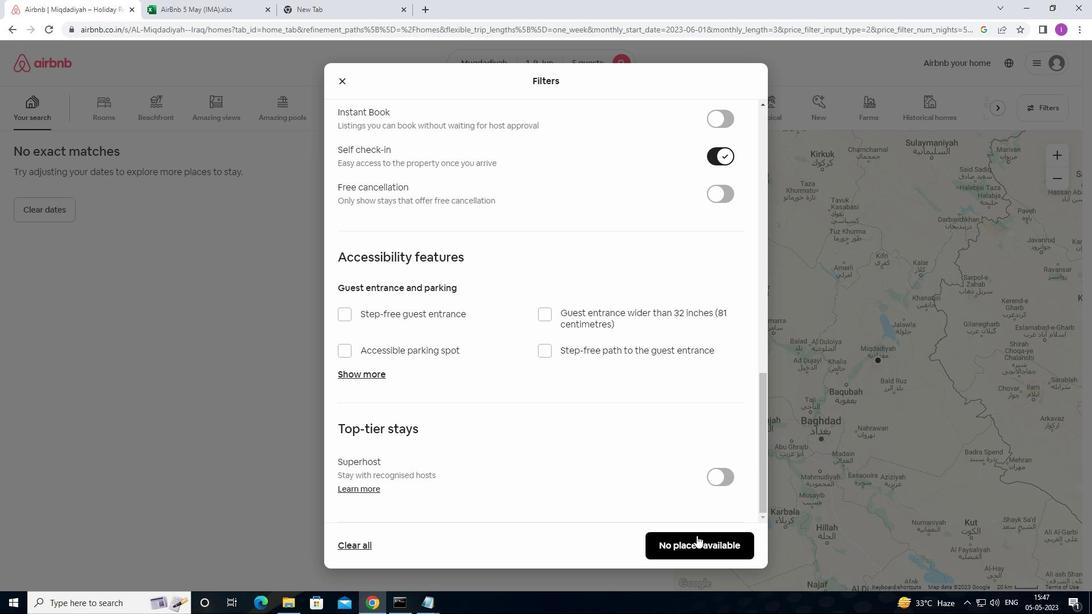 
Action: Mouse pressed left at (695, 538)
Screenshot: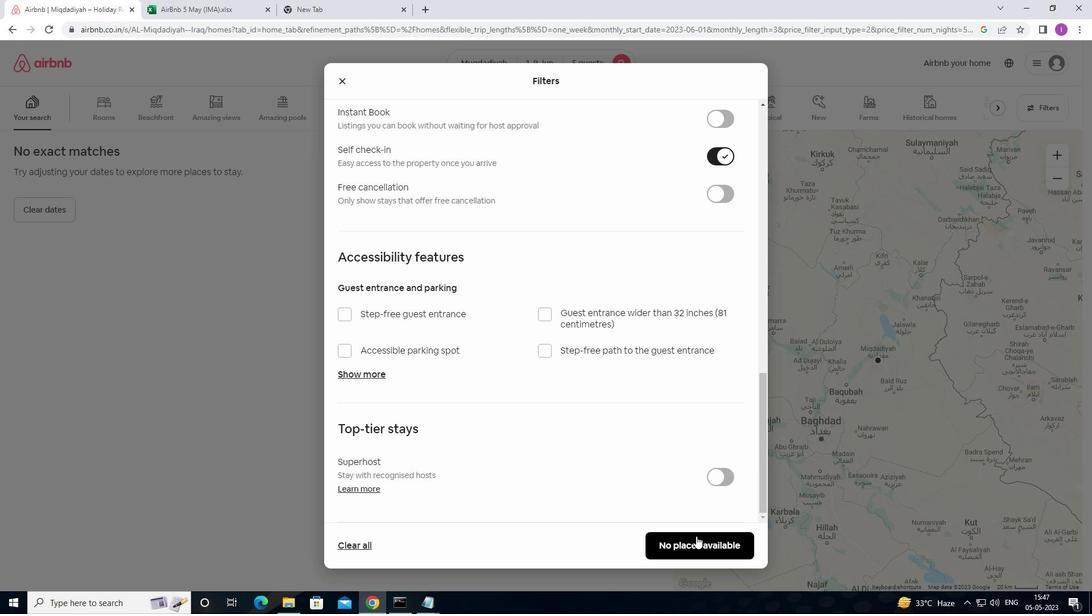 
Action: Mouse moved to (649, 483)
Screenshot: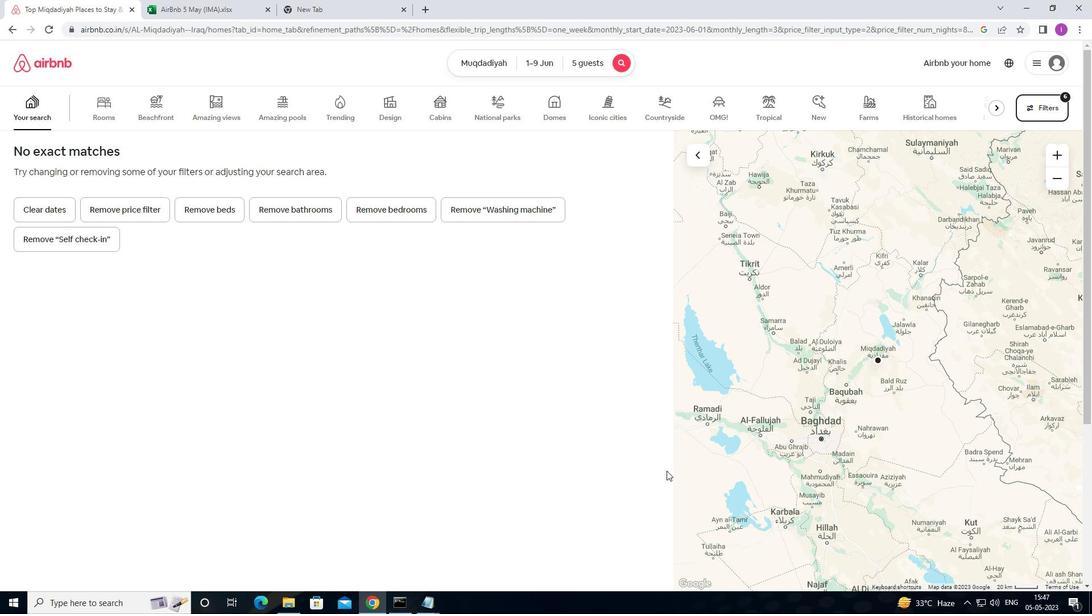 
